Task: Search one way flight ticket for 1 adult, 6 children, 1 infant in seat and 1 infant on lap in business from Bethel: Bethel Airport(also Seebethel Seaplane Base) to Indianapolis: Indianapolis International Airport on 8-5-2023. Choice of flights is Singapure airlines. Number of bags: 2 carry on bags. Price is upto 30000. Outbound departure time preference is 11:45.
Action: Mouse moved to (379, 330)
Screenshot: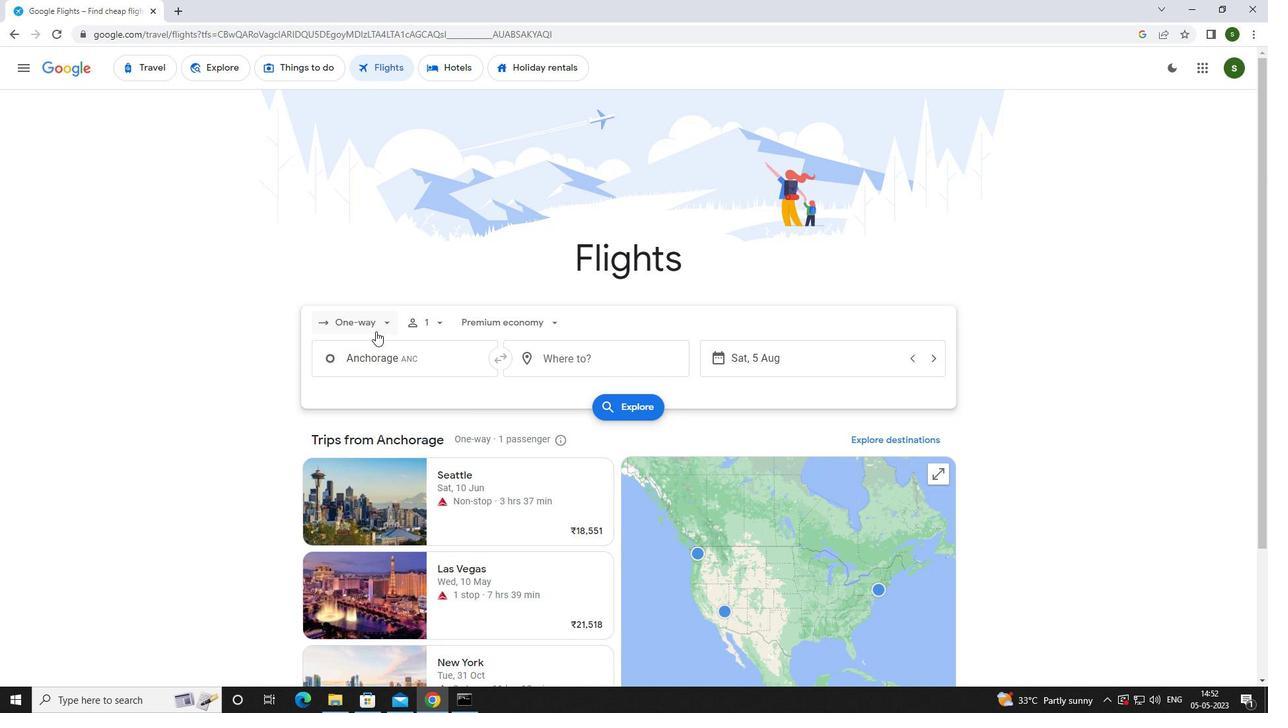 
Action: Mouse pressed left at (379, 330)
Screenshot: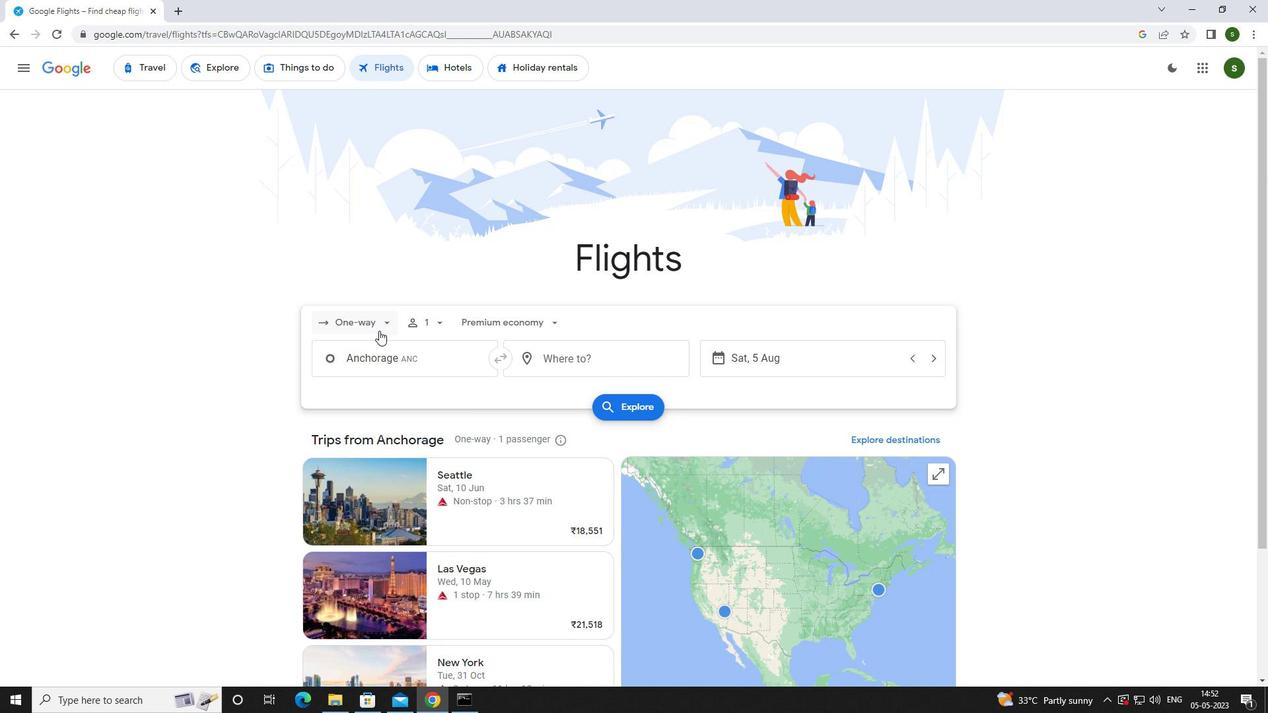 
Action: Mouse moved to (384, 383)
Screenshot: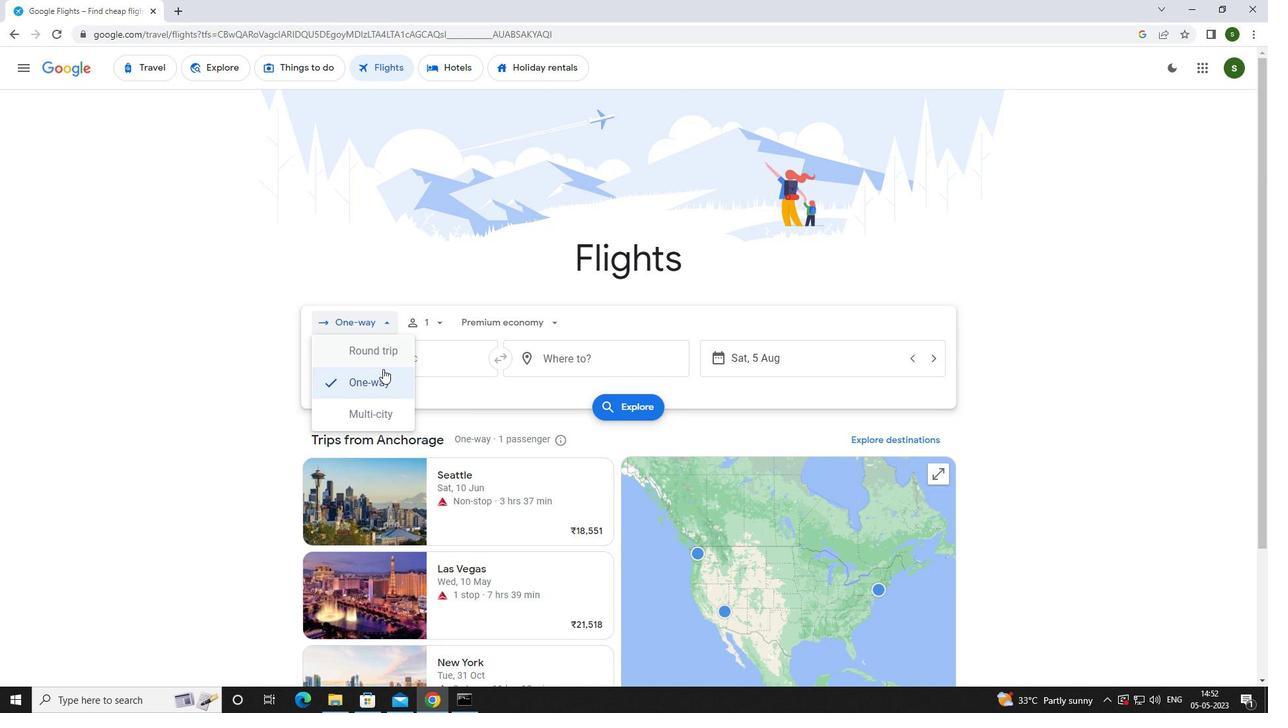 
Action: Mouse pressed left at (384, 383)
Screenshot: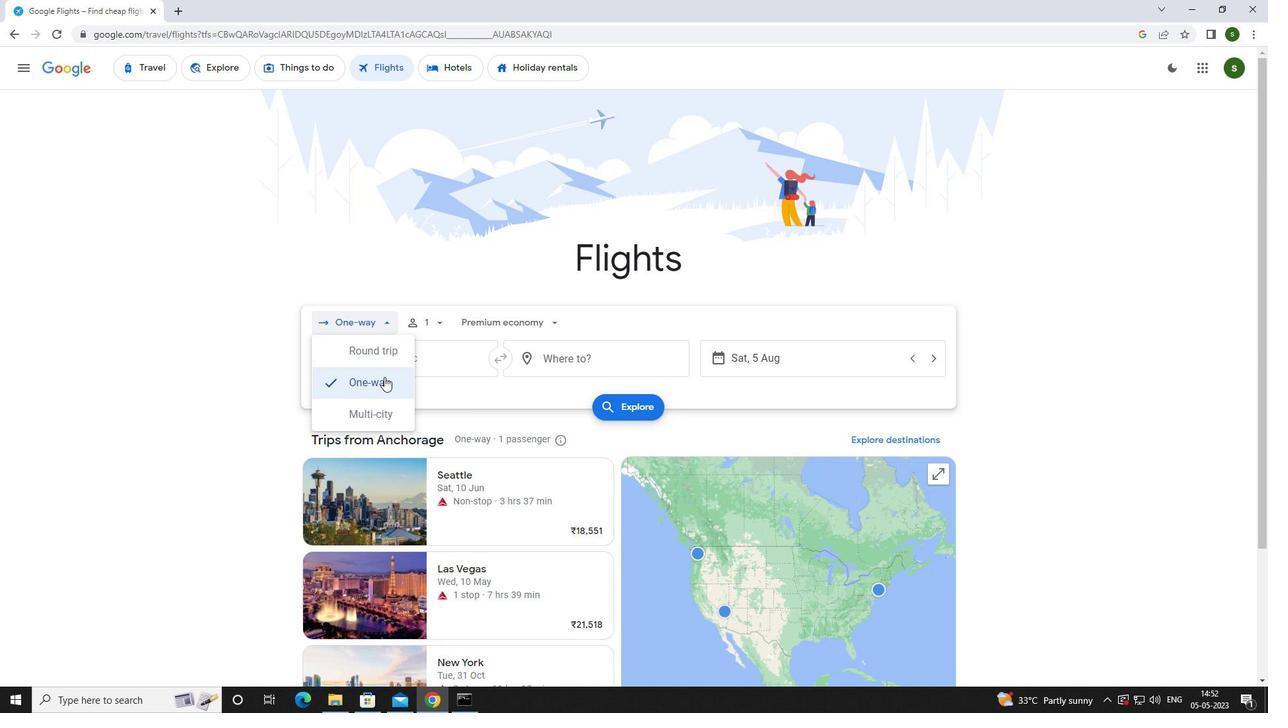 
Action: Mouse moved to (441, 319)
Screenshot: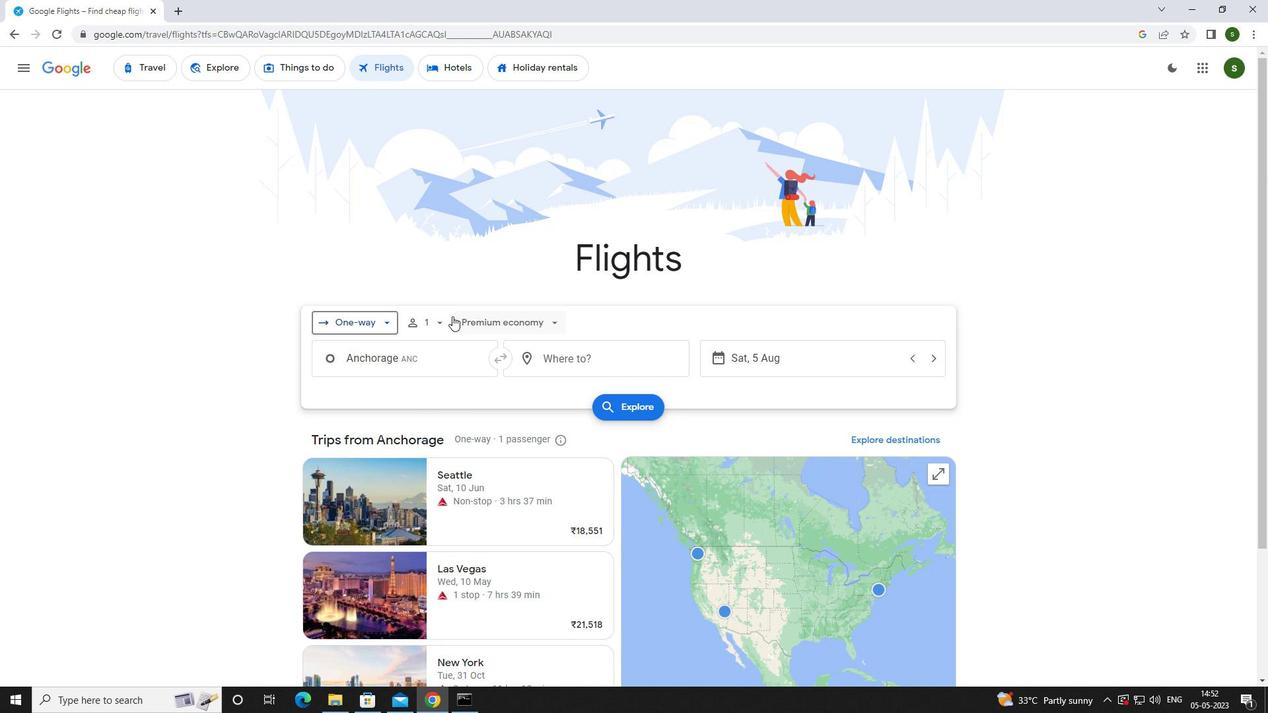 
Action: Mouse pressed left at (441, 319)
Screenshot: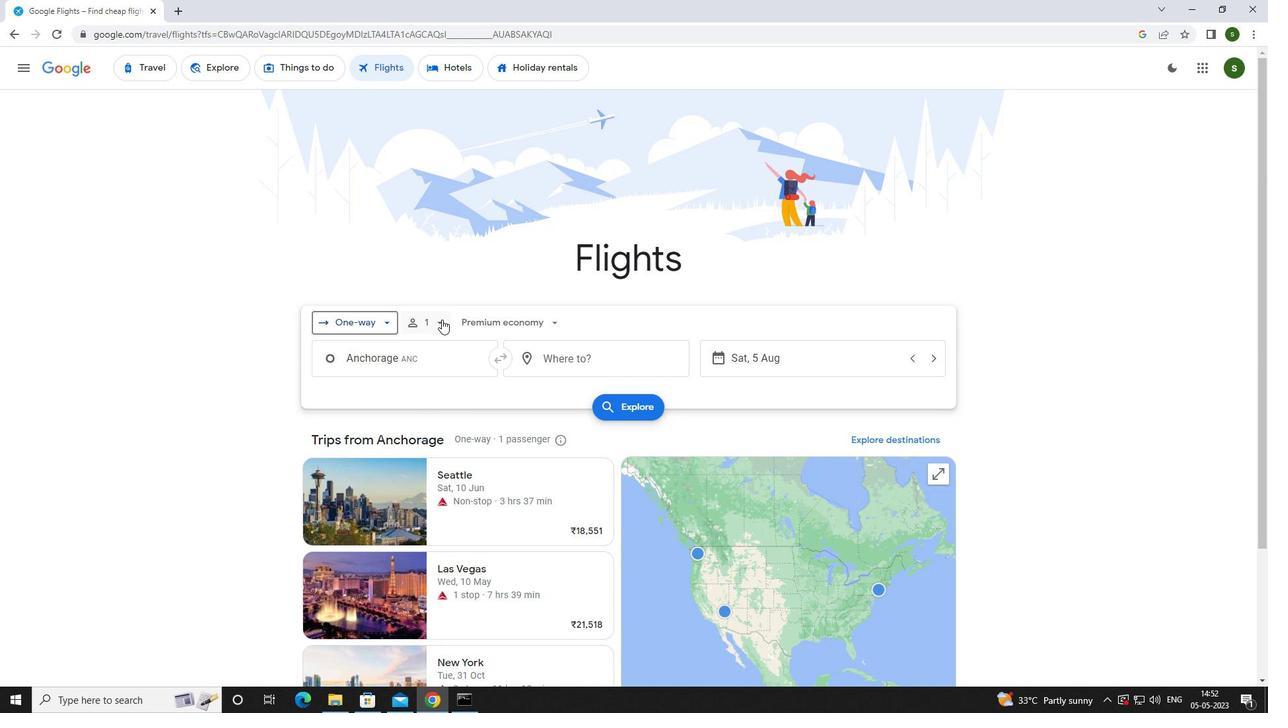 
Action: Mouse moved to (543, 389)
Screenshot: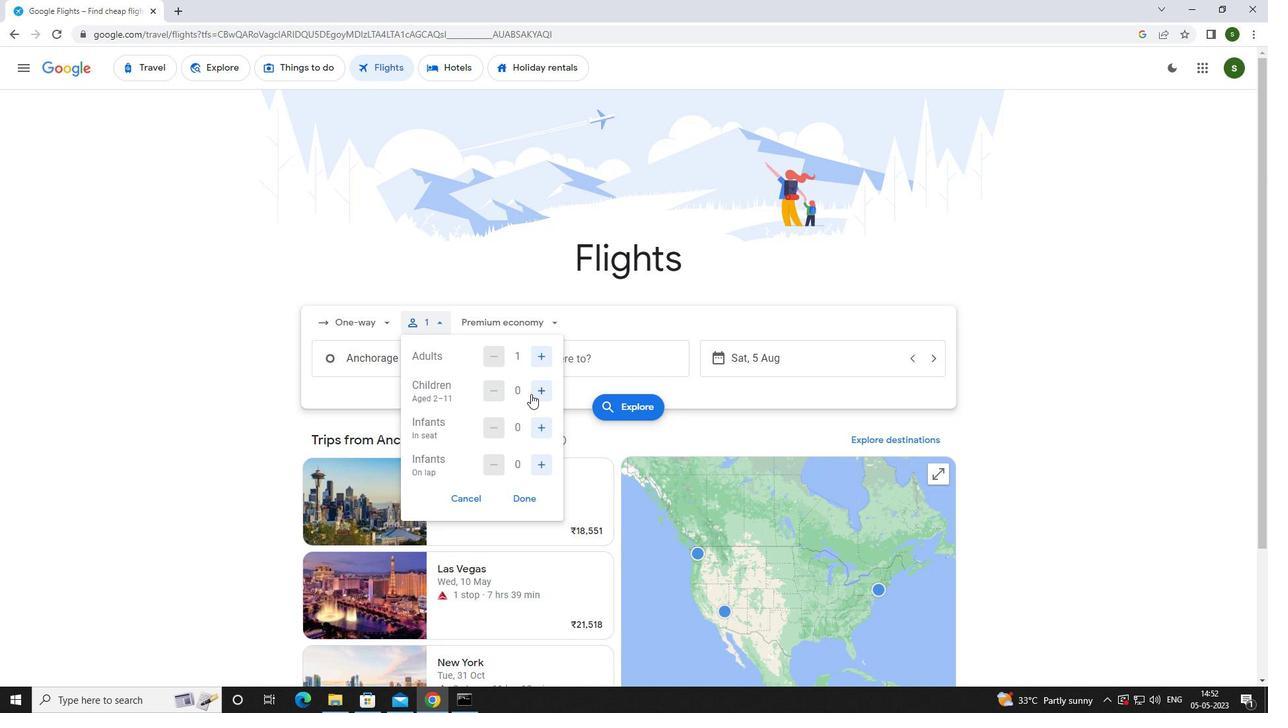 
Action: Mouse pressed left at (543, 389)
Screenshot: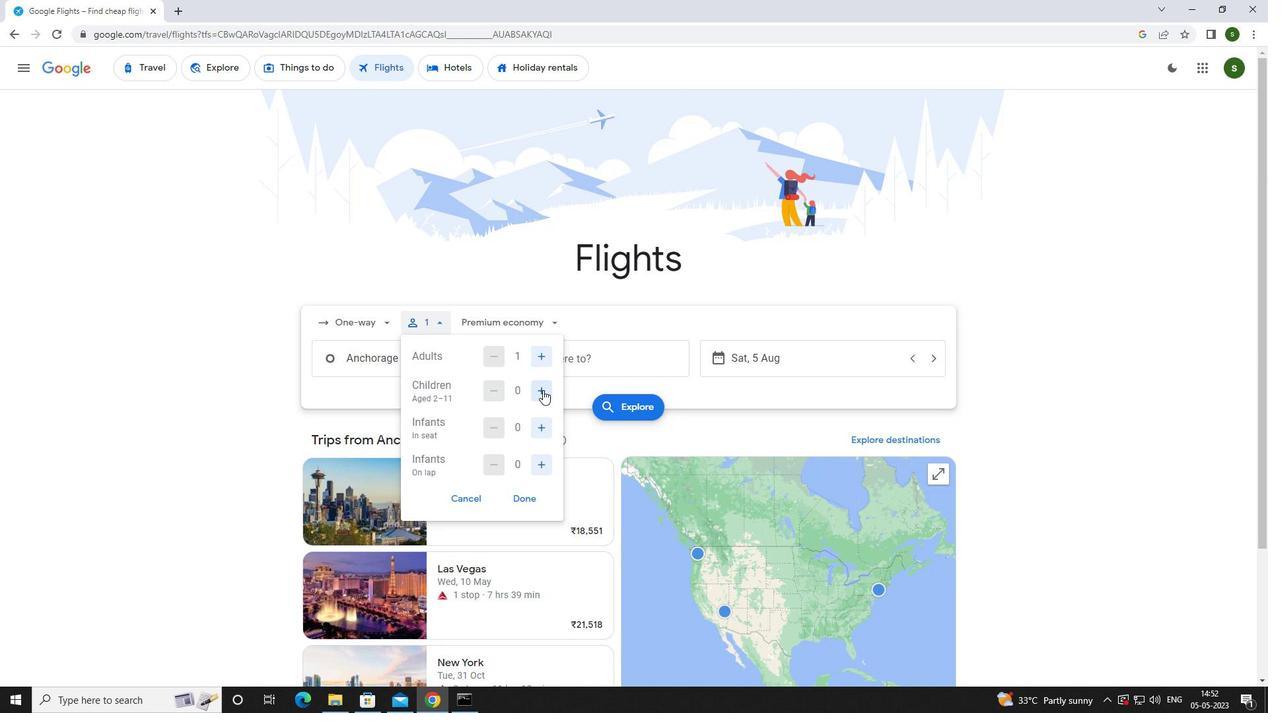 
Action: Mouse pressed left at (543, 389)
Screenshot: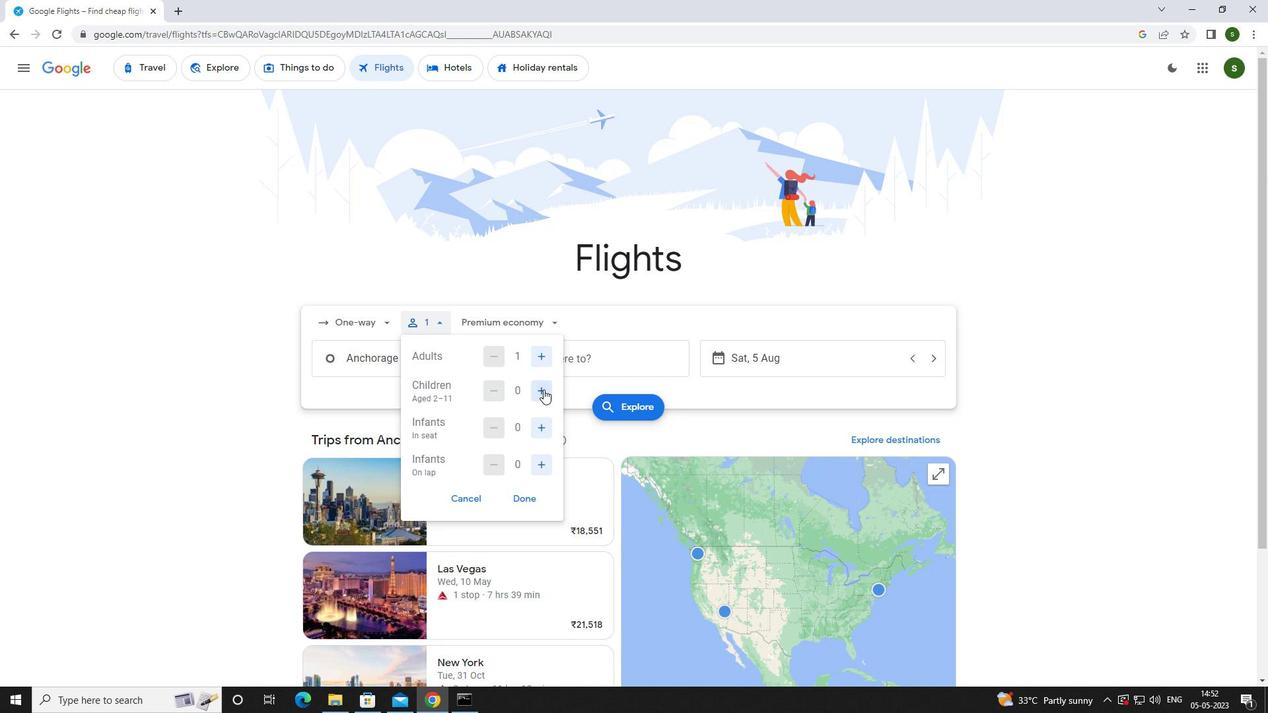 
Action: Mouse pressed left at (543, 389)
Screenshot: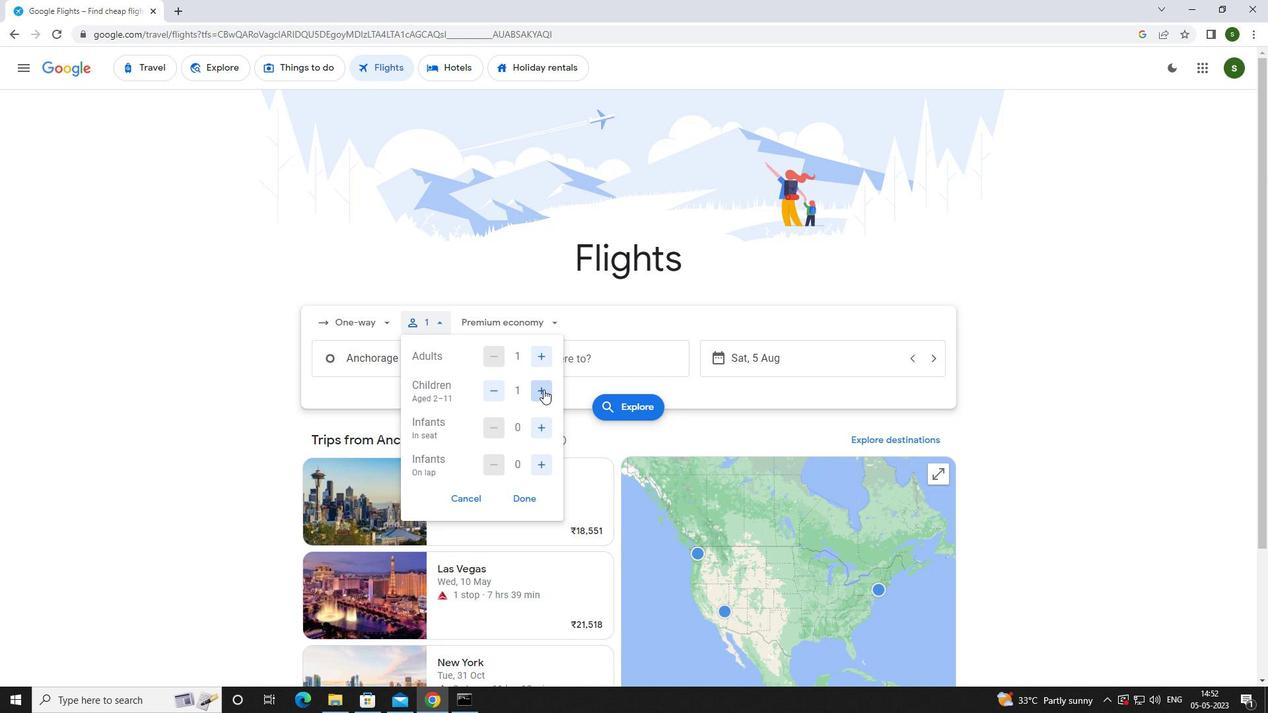 
Action: Mouse pressed left at (543, 389)
Screenshot: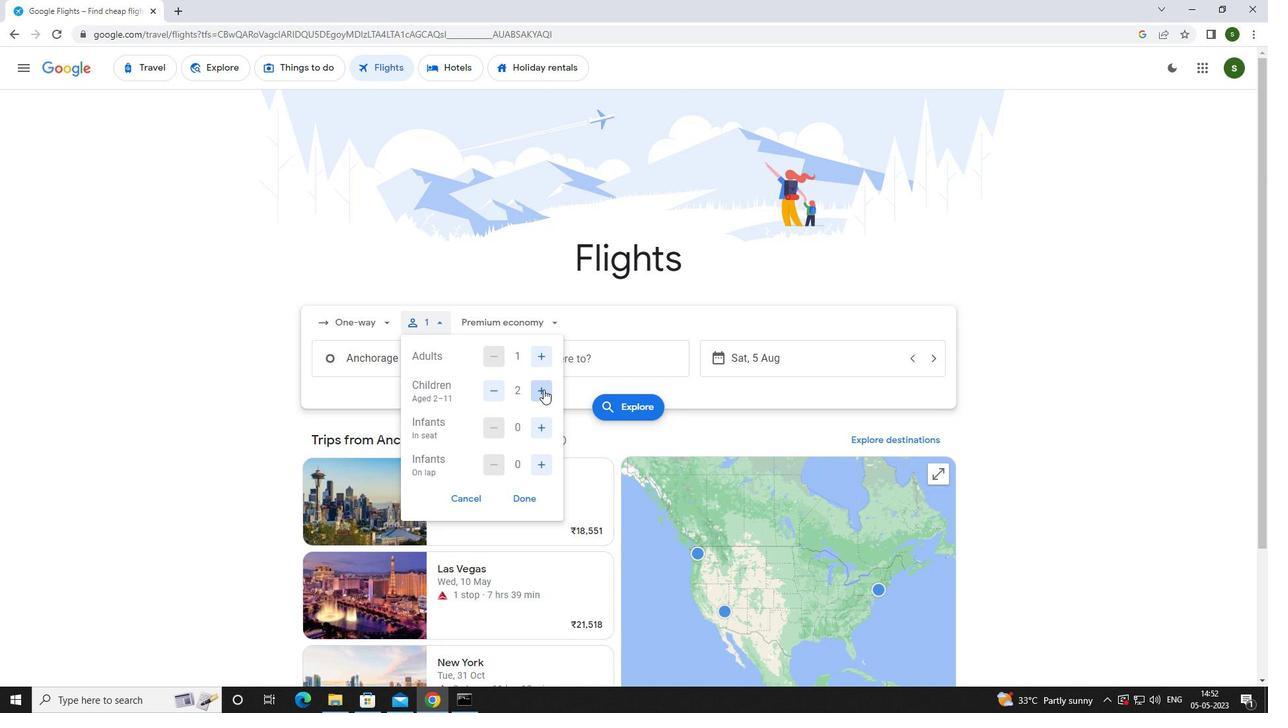 
Action: Mouse pressed left at (543, 389)
Screenshot: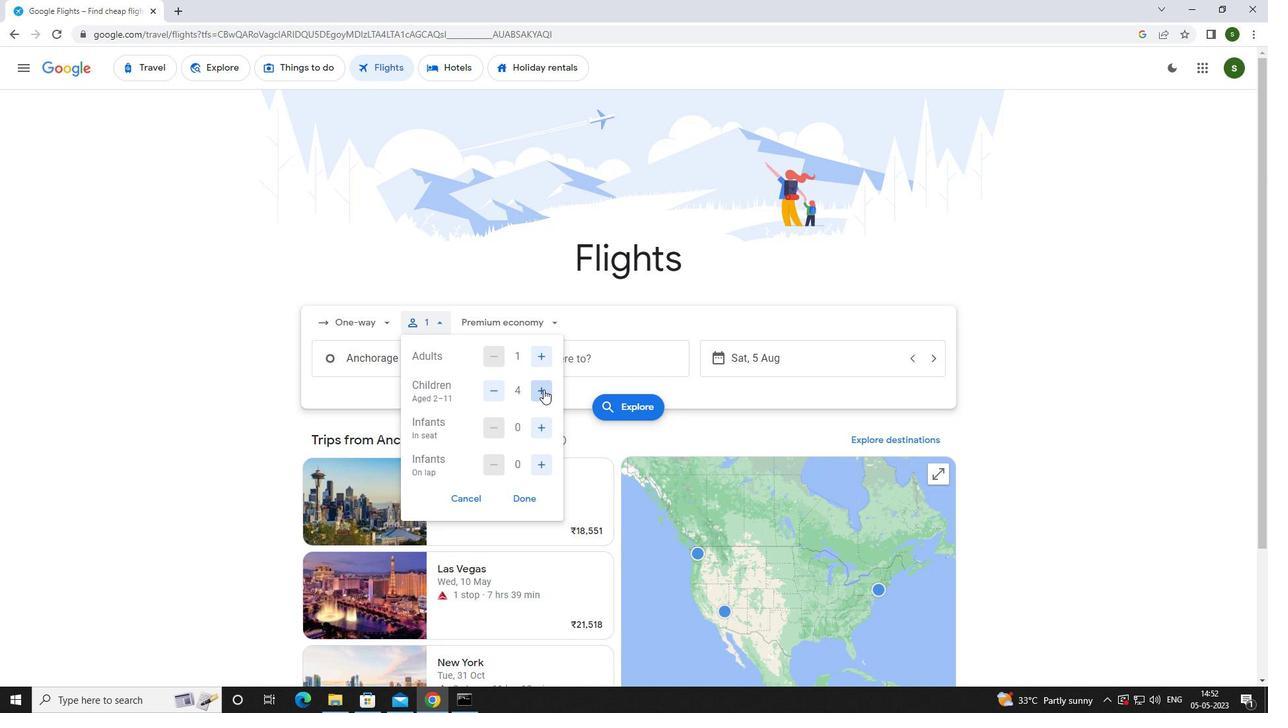 
Action: Mouse pressed left at (543, 389)
Screenshot: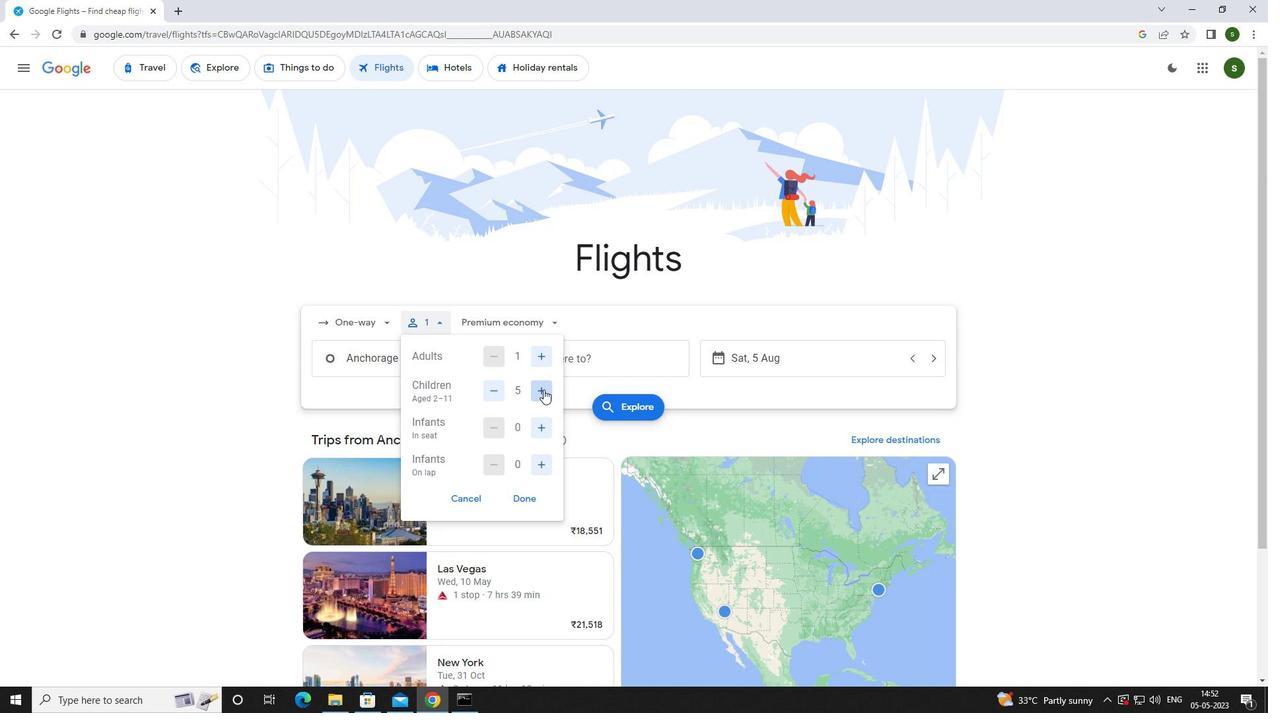 
Action: Mouse moved to (541, 418)
Screenshot: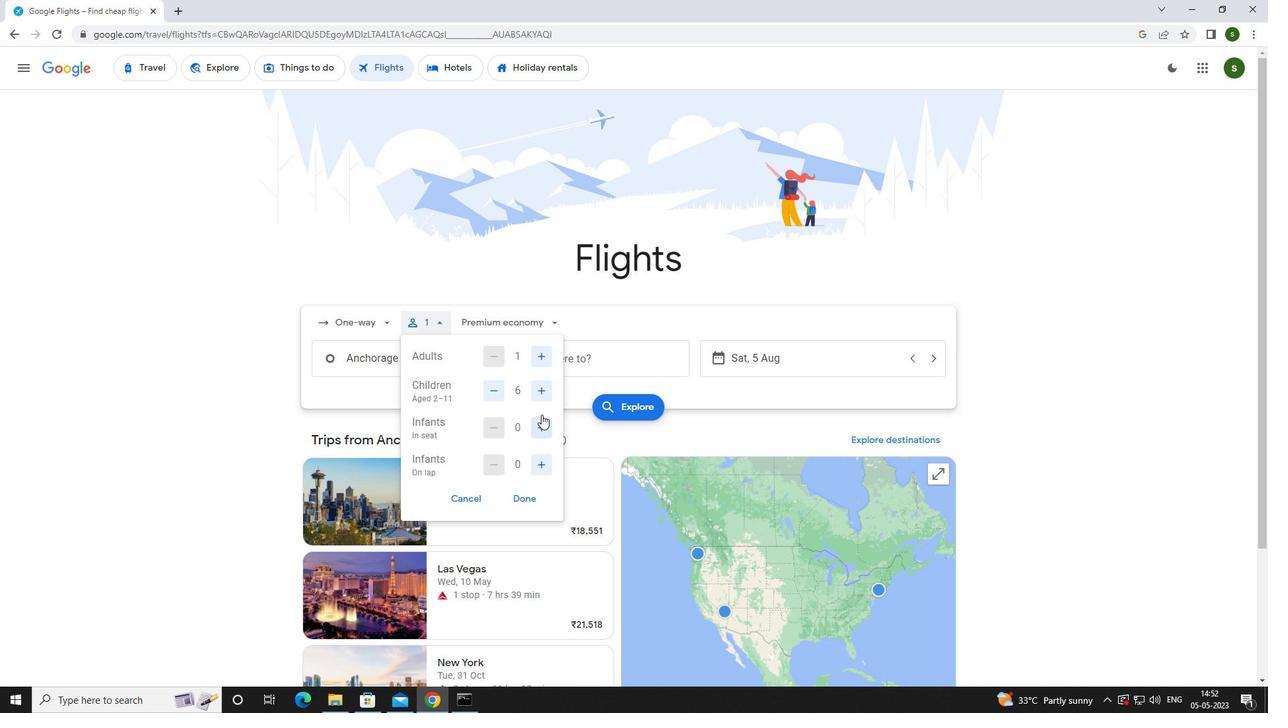 
Action: Mouse pressed left at (541, 418)
Screenshot: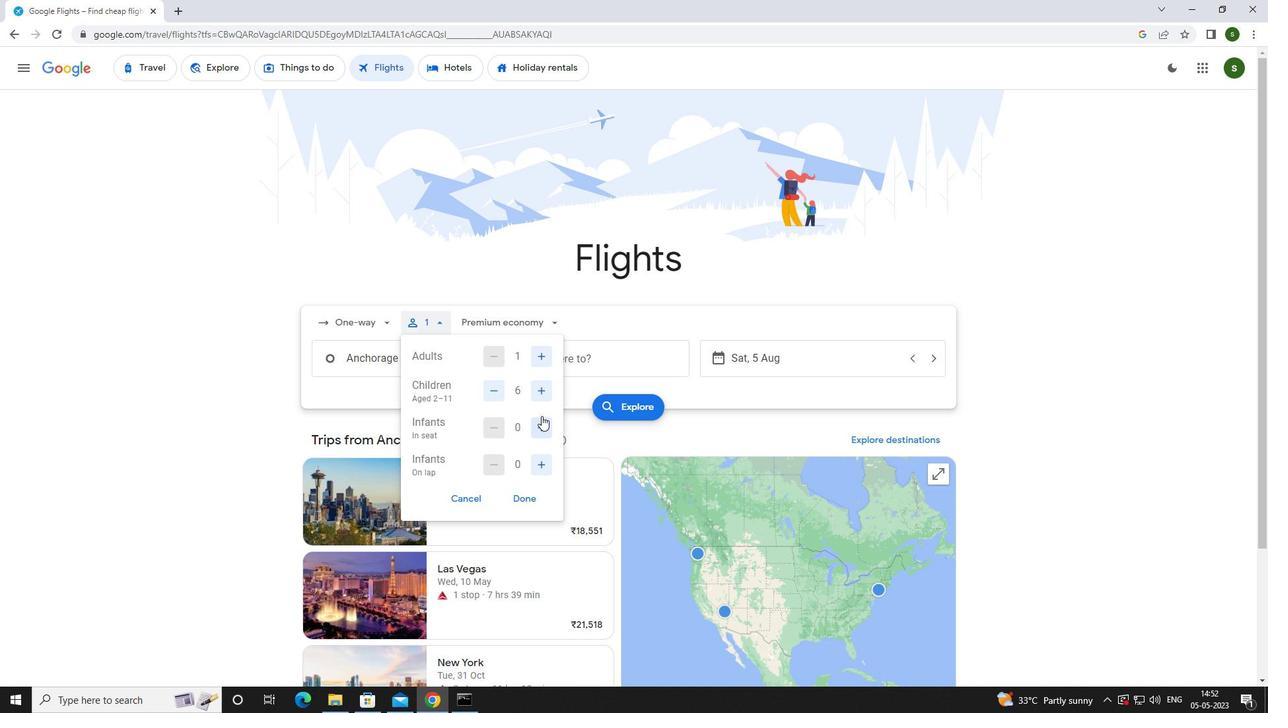 
Action: Mouse moved to (537, 464)
Screenshot: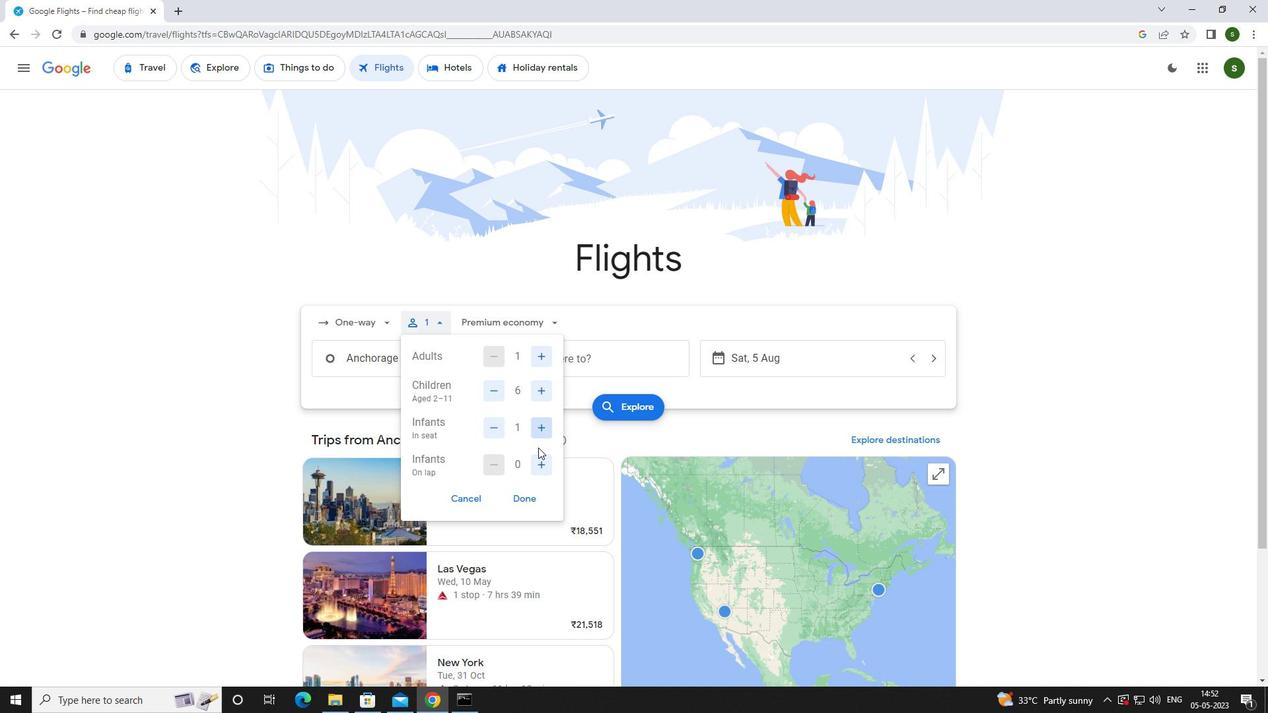 
Action: Mouse pressed left at (537, 464)
Screenshot: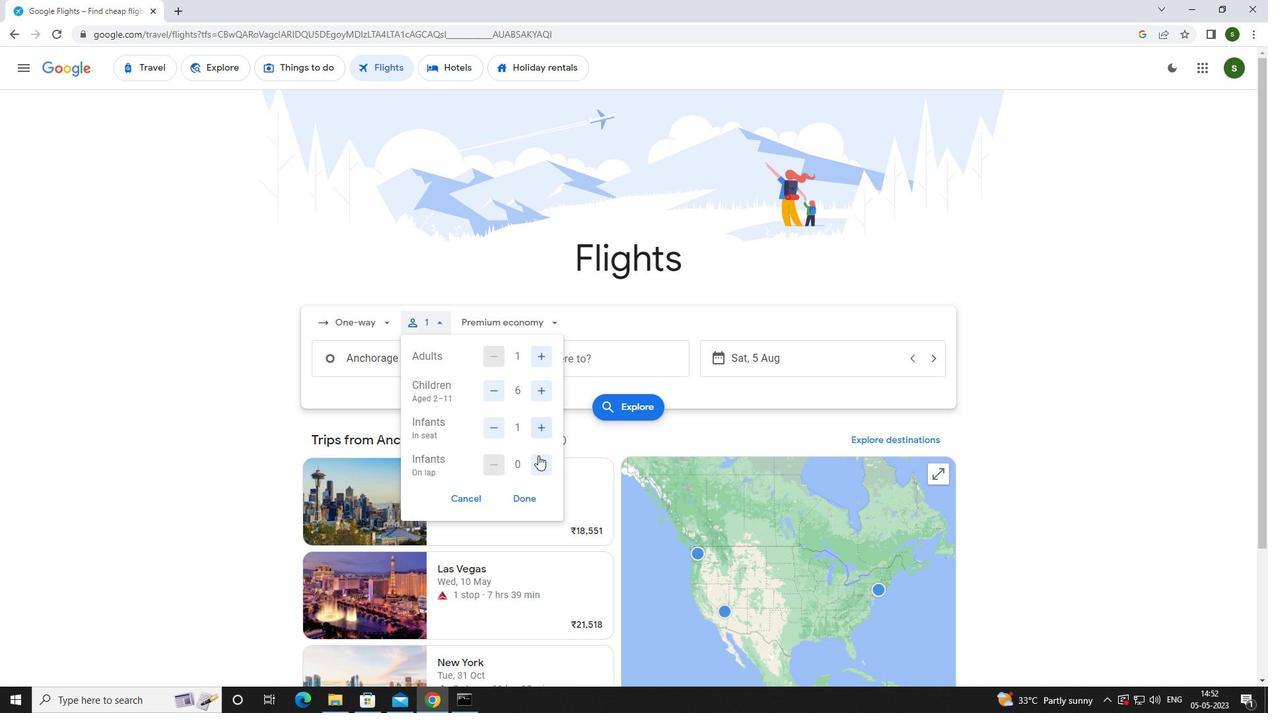 
Action: Mouse moved to (536, 327)
Screenshot: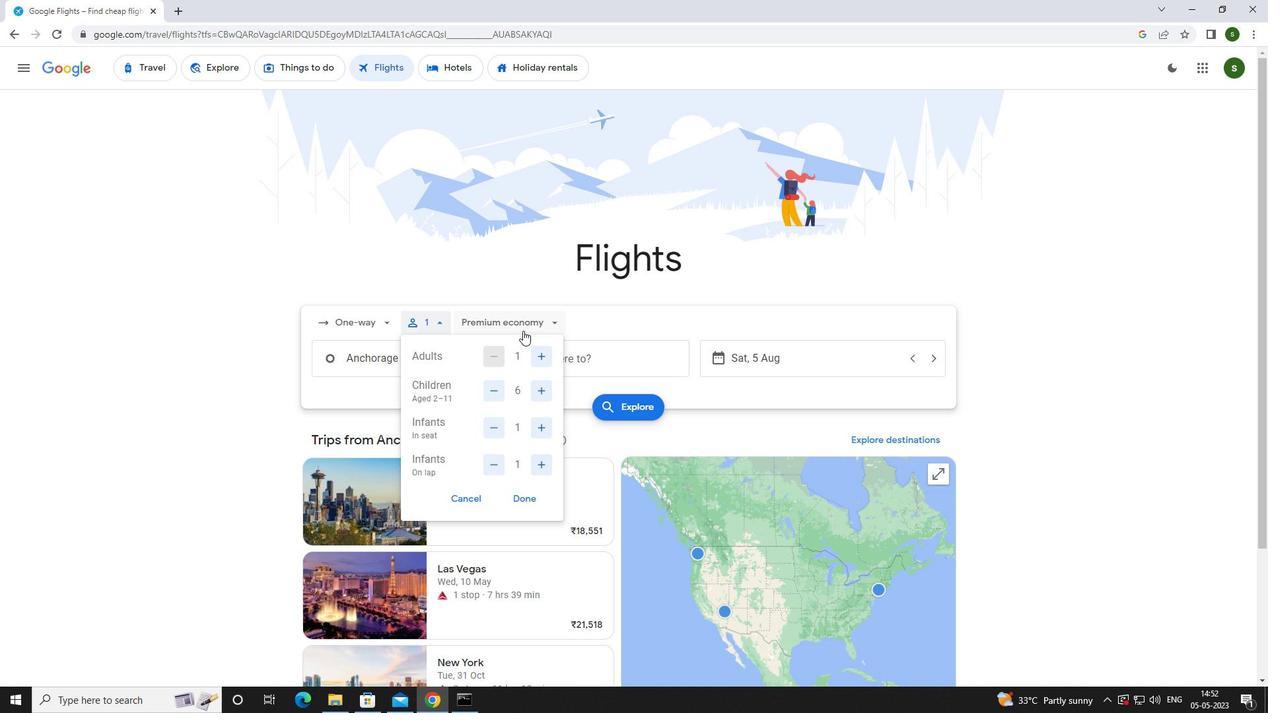 
Action: Mouse pressed left at (536, 327)
Screenshot: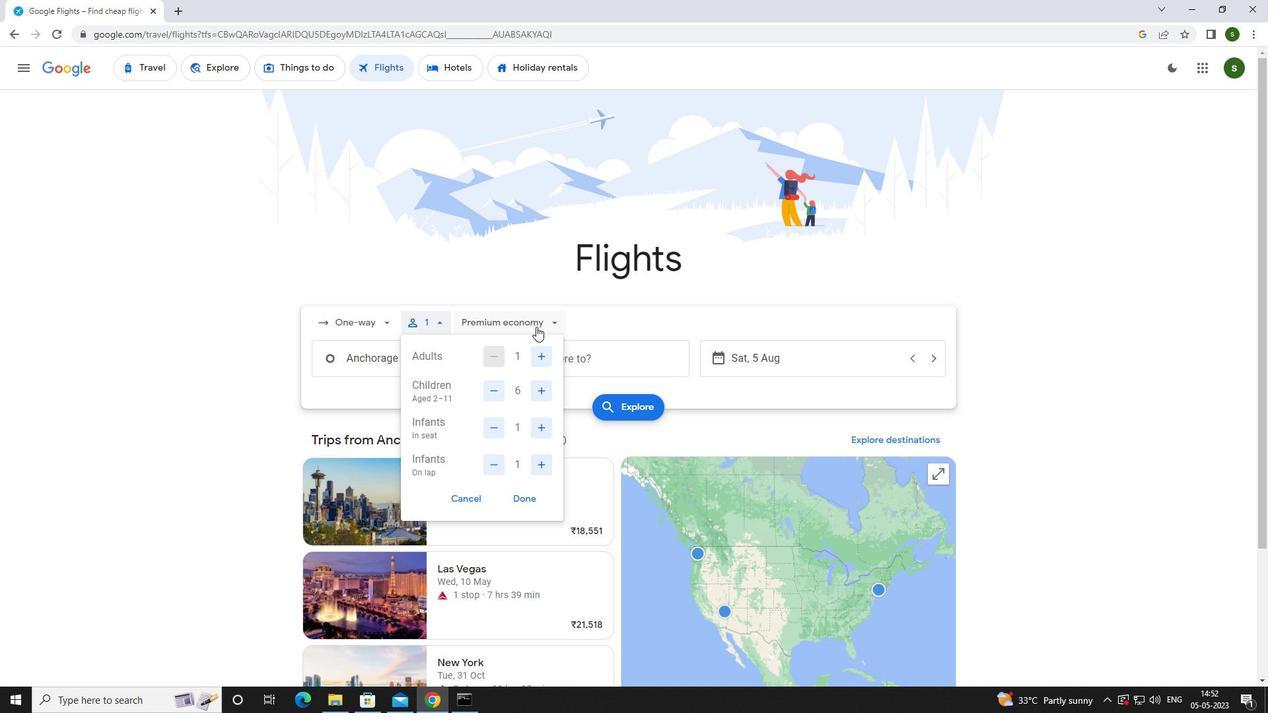 
Action: Mouse moved to (537, 410)
Screenshot: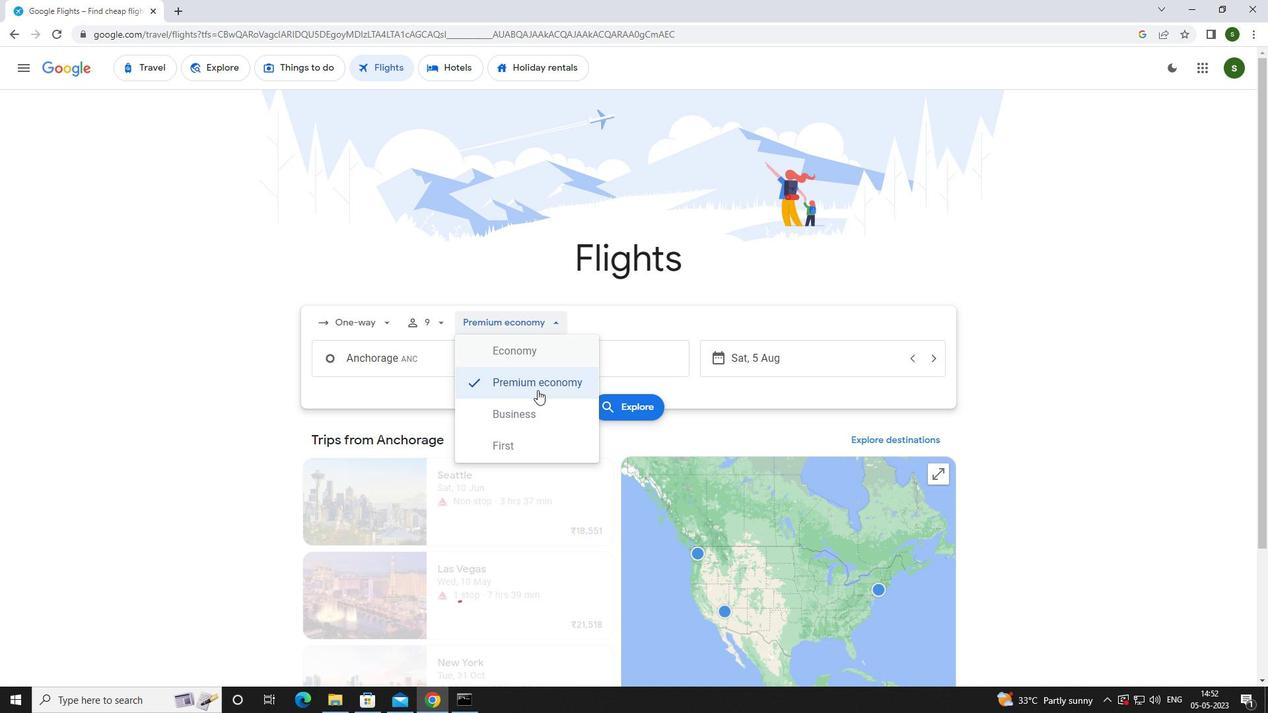 
Action: Mouse pressed left at (537, 410)
Screenshot: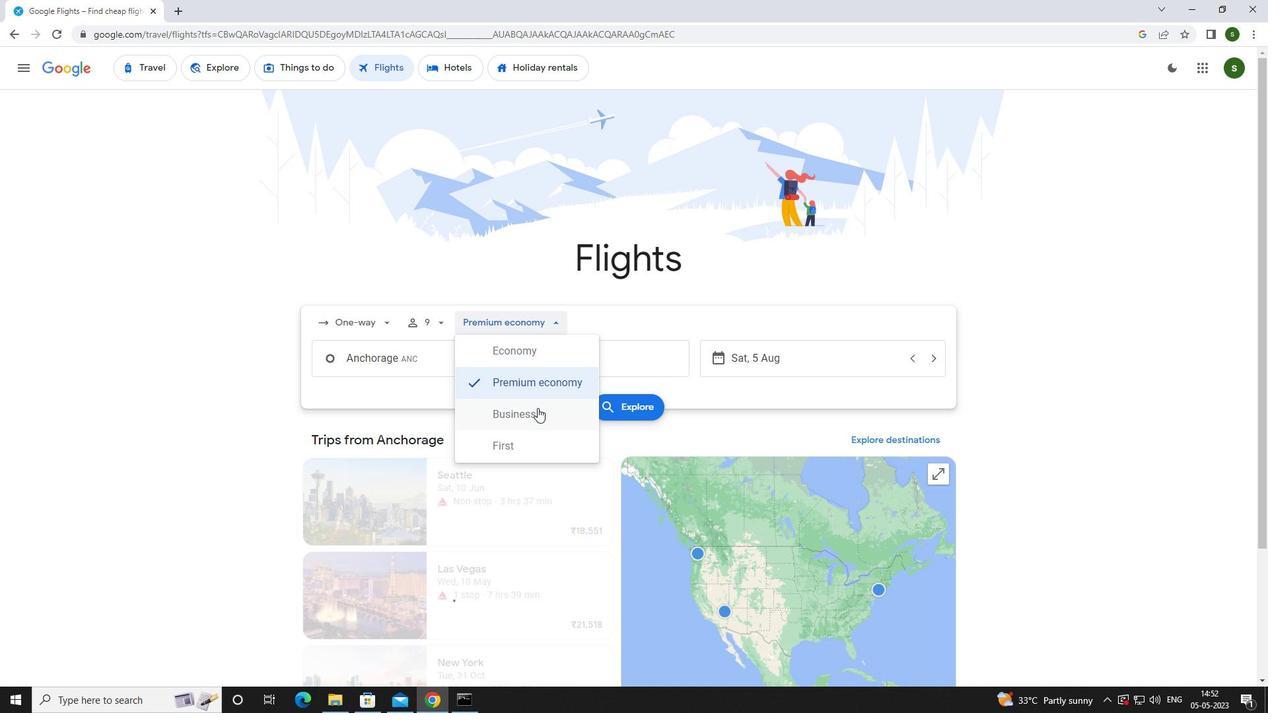 
Action: Mouse moved to (423, 358)
Screenshot: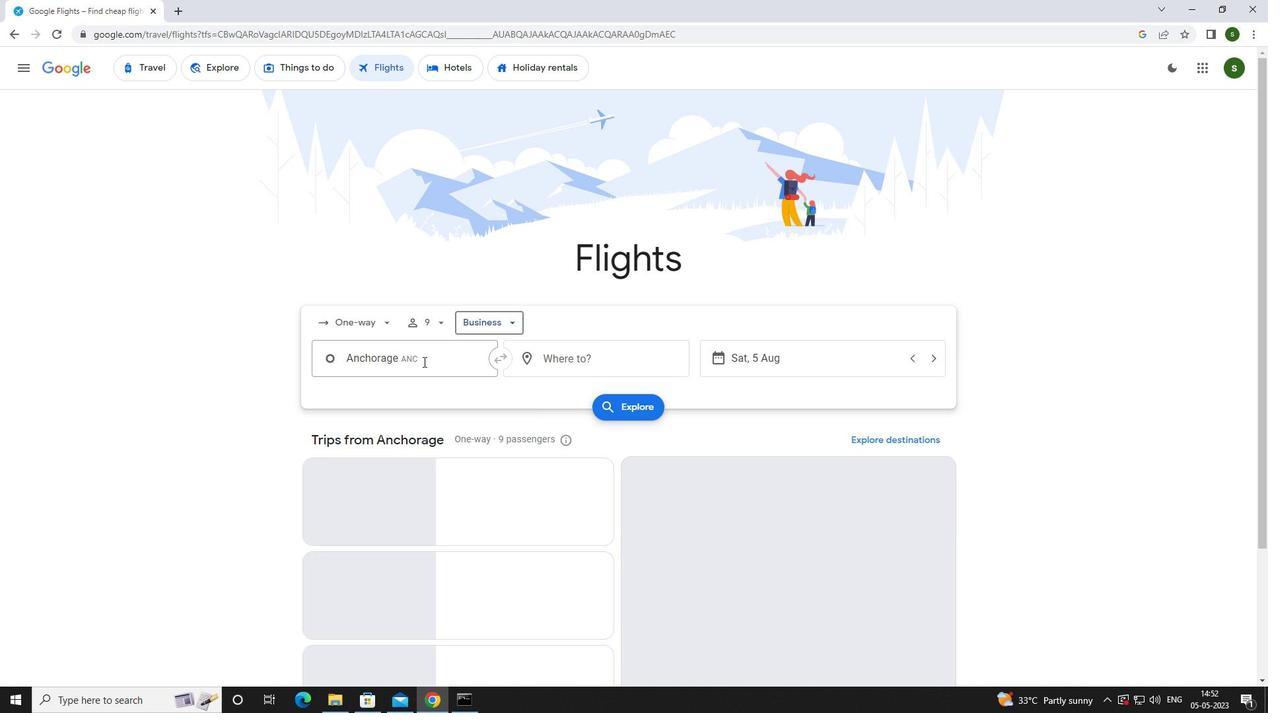 
Action: Mouse pressed left at (423, 358)
Screenshot: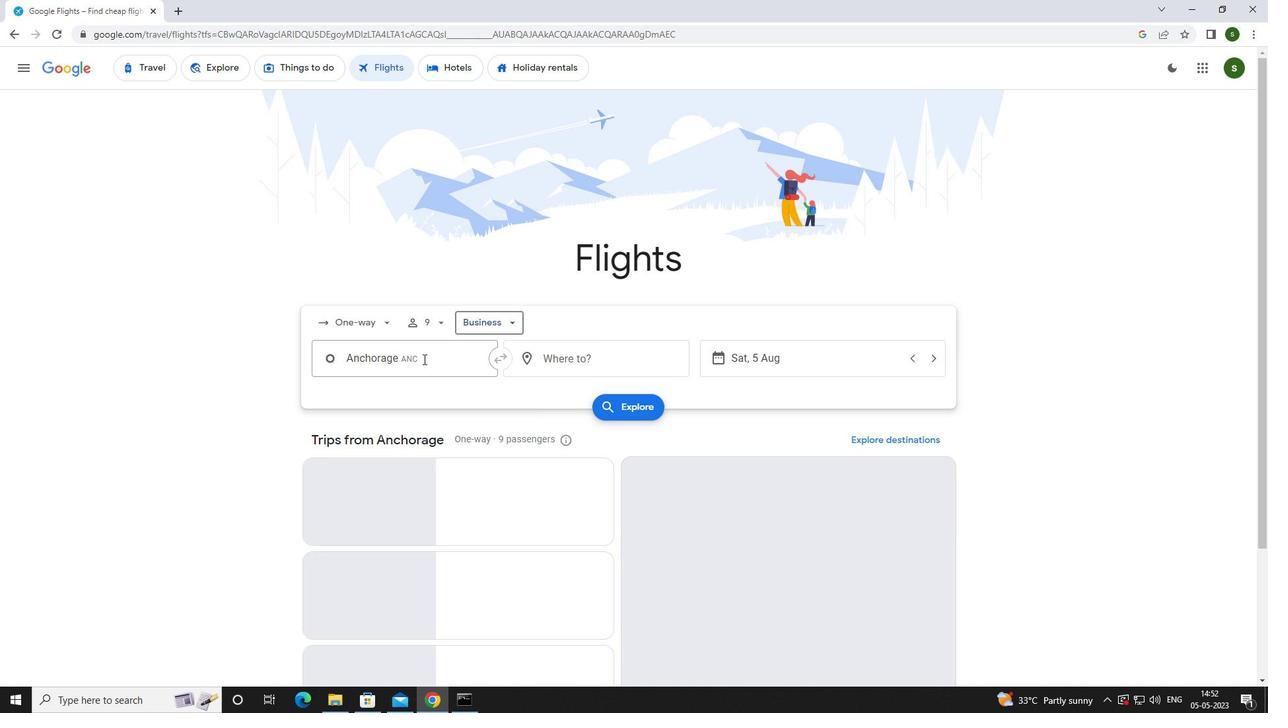 
Action: Key pressed <Key.caps_lock>b<Key.caps_lock>ethel
Screenshot: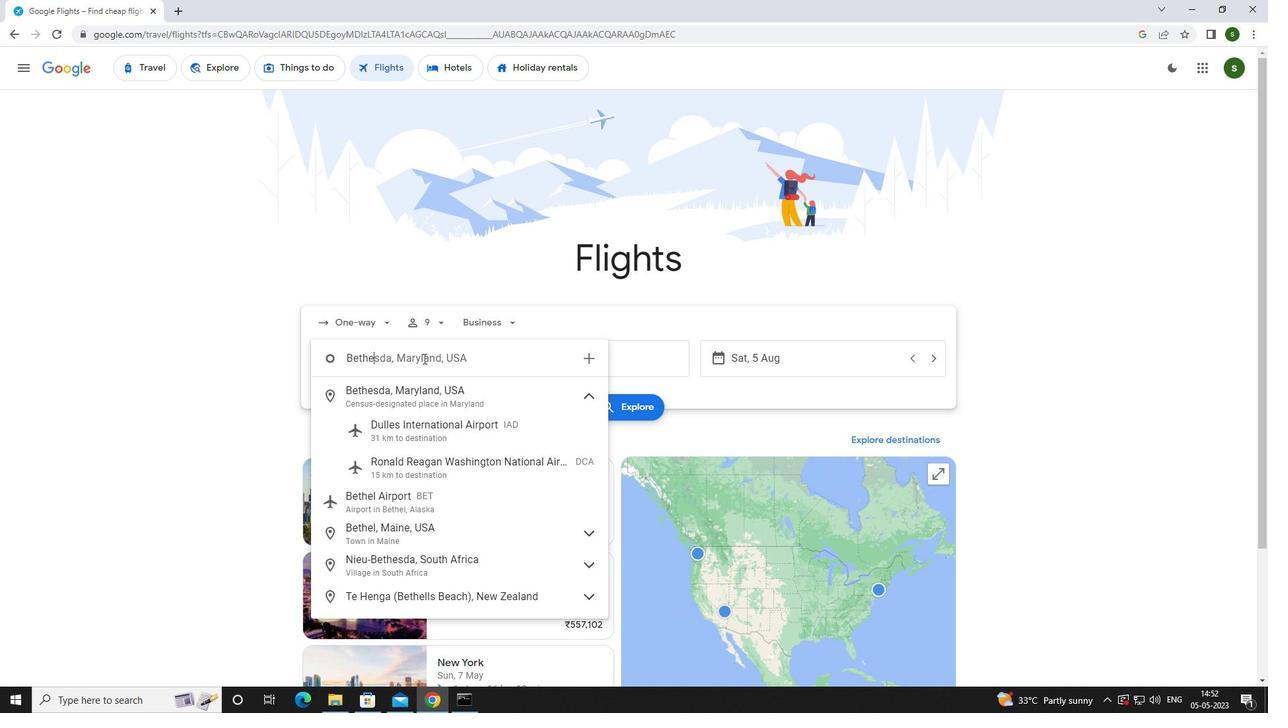 
Action: Mouse moved to (426, 400)
Screenshot: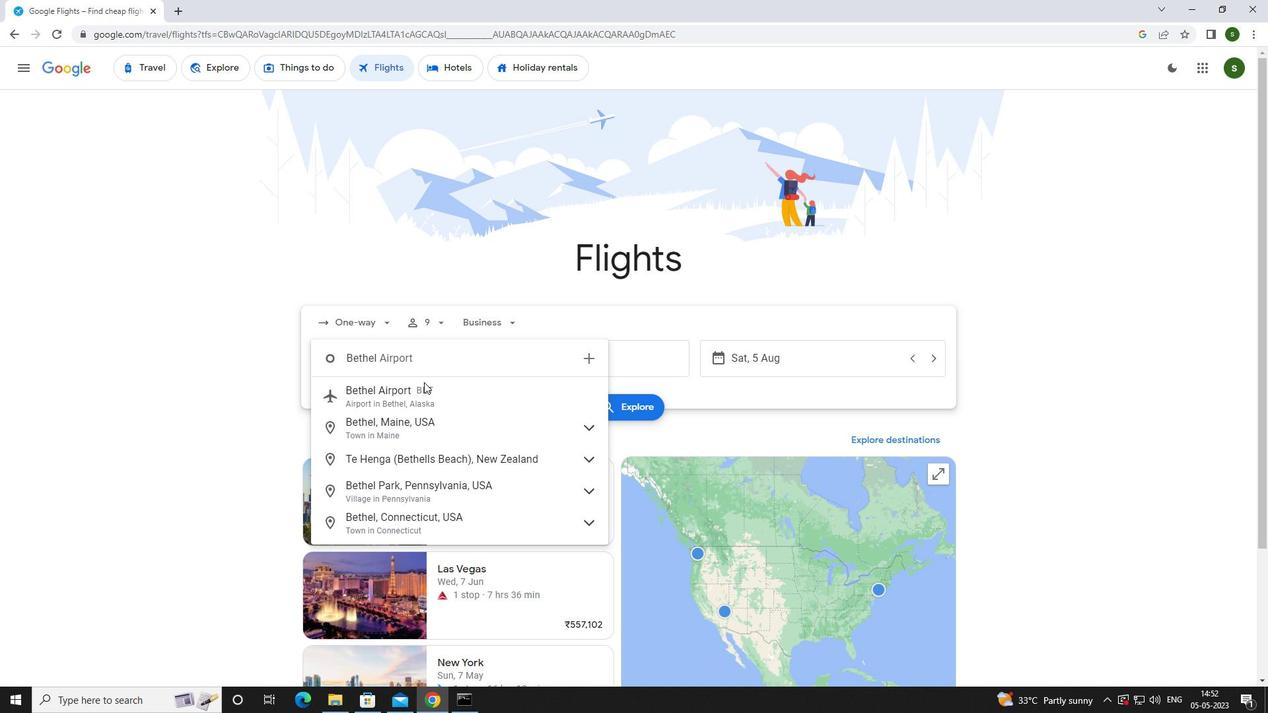 
Action: Mouse pressed left at (426, 400)
Screenshot: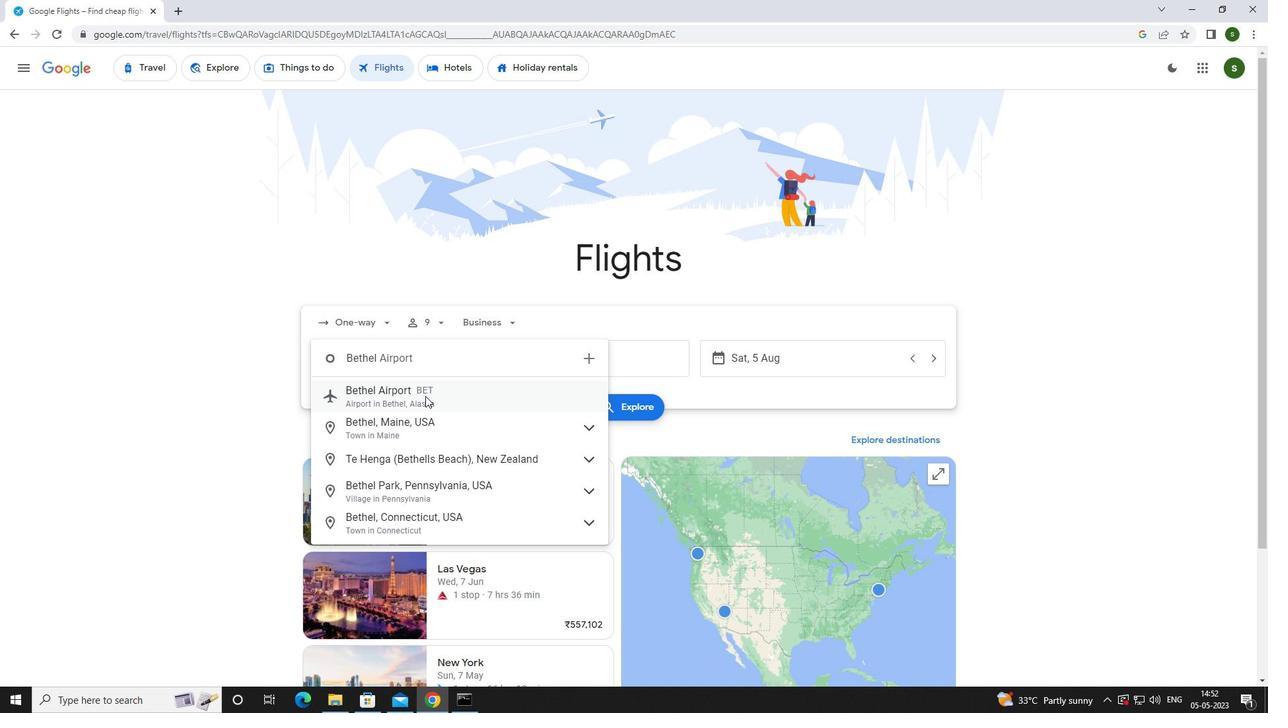 
Action: Mouse moved to (608, 356)
Screenshot: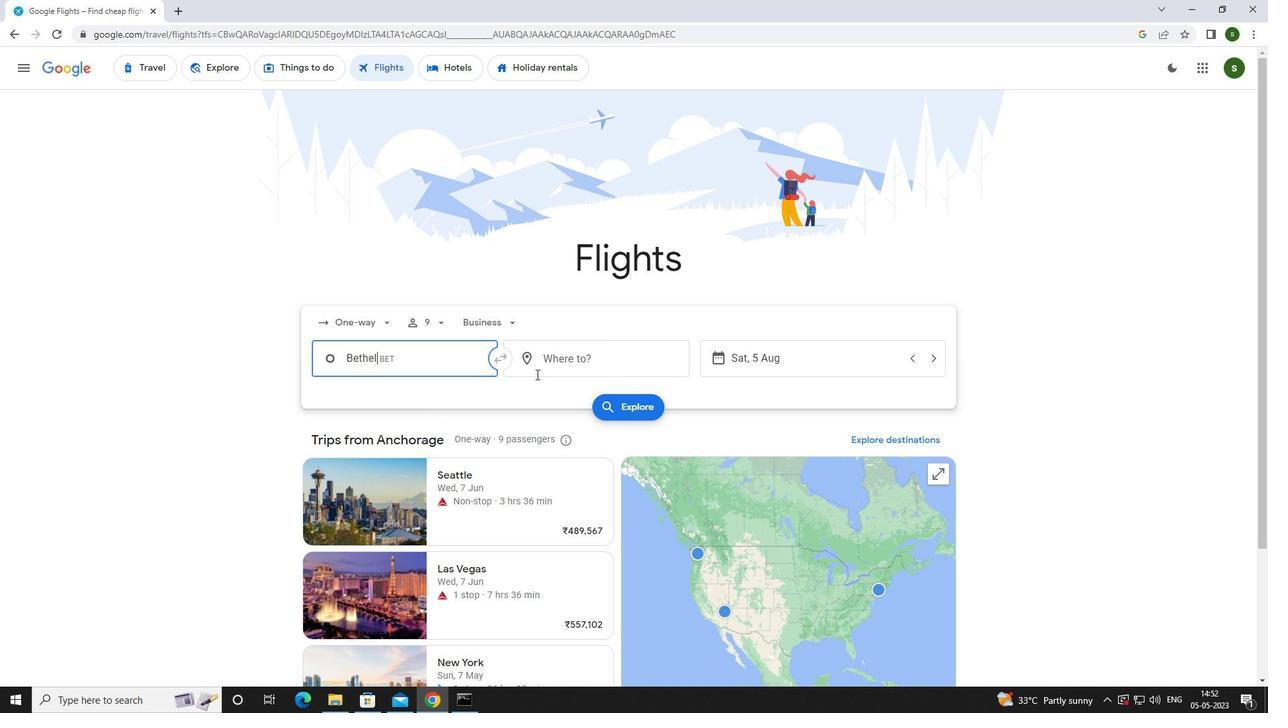 
Action: Mouse pressed left at (608, 356)
Screenshot: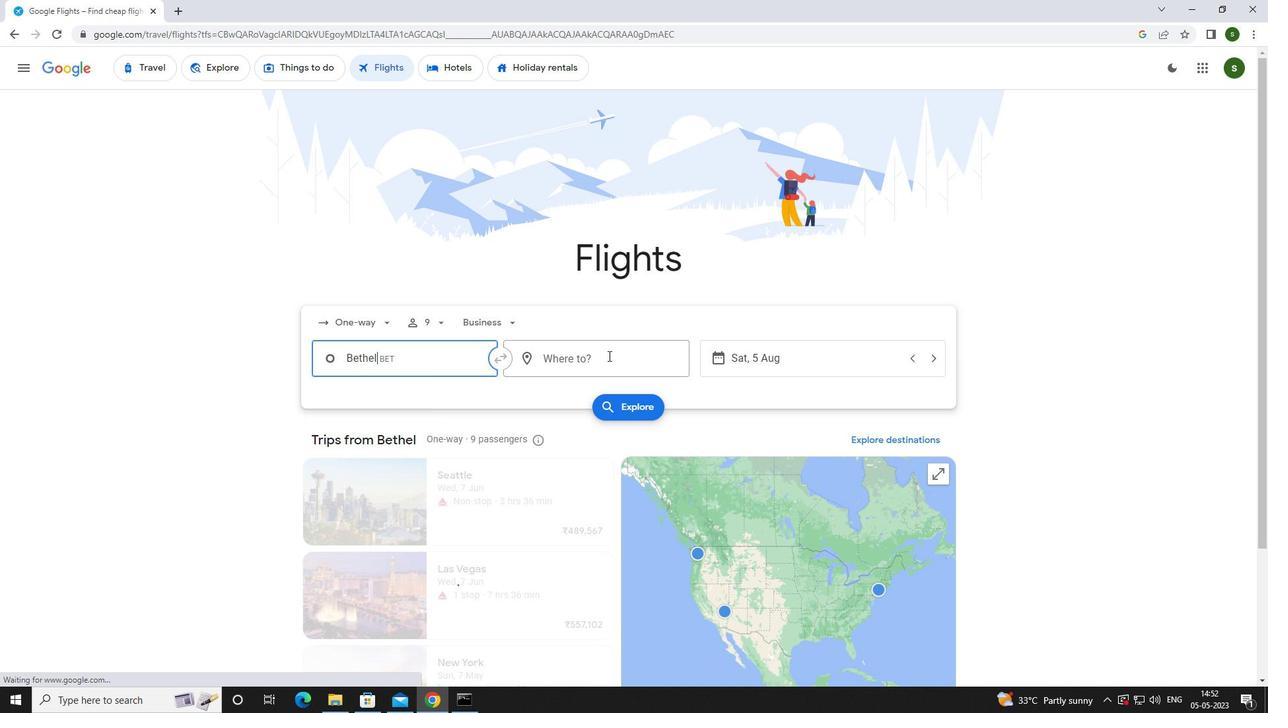 
Action: Key pressed <Key.caps_lock>i<Key.caps_lock>ndianapoli
Screenshot: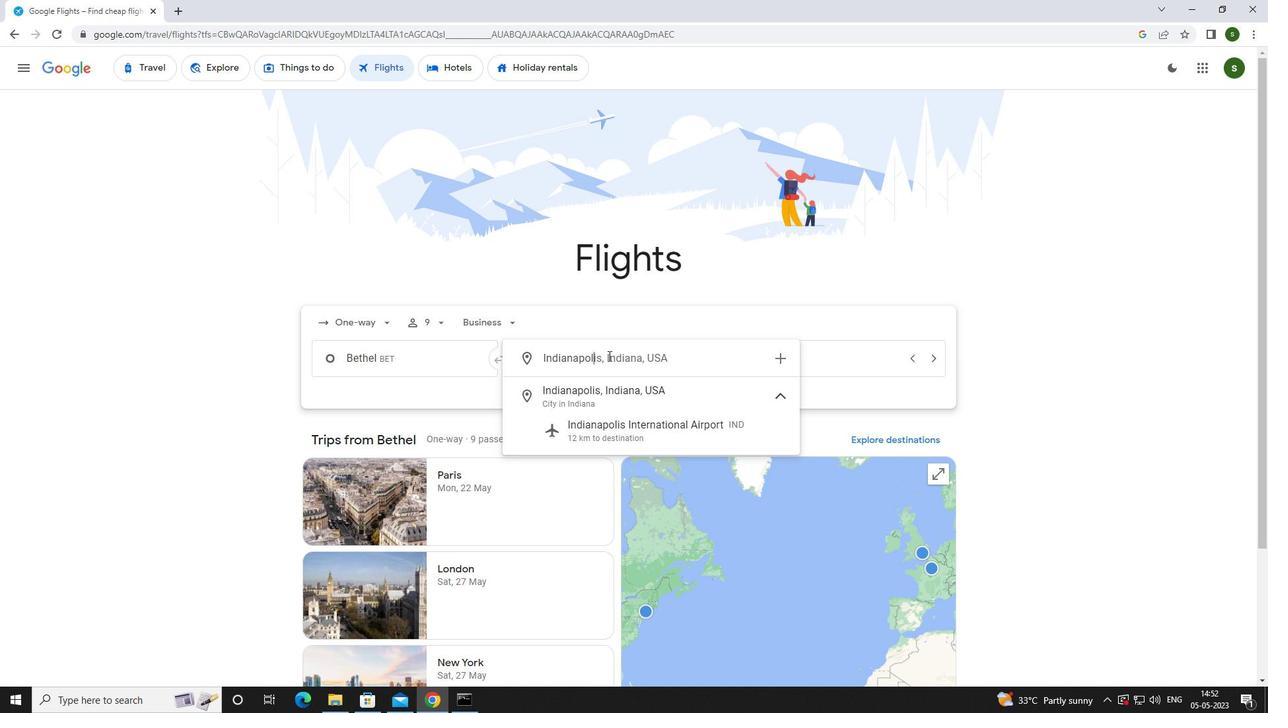 
Action: Mouse moved to (624, 419)
Screenshot: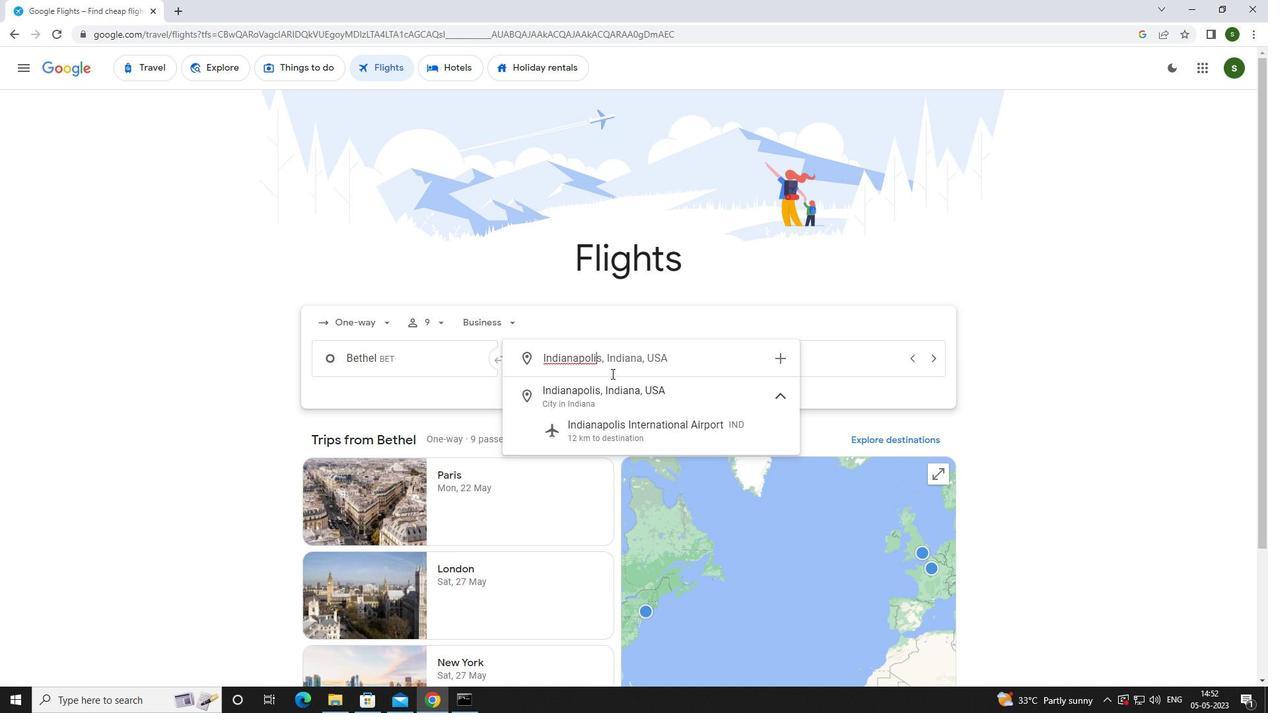 
Action: Mouse pressed left at (624, 419)
Screenshot: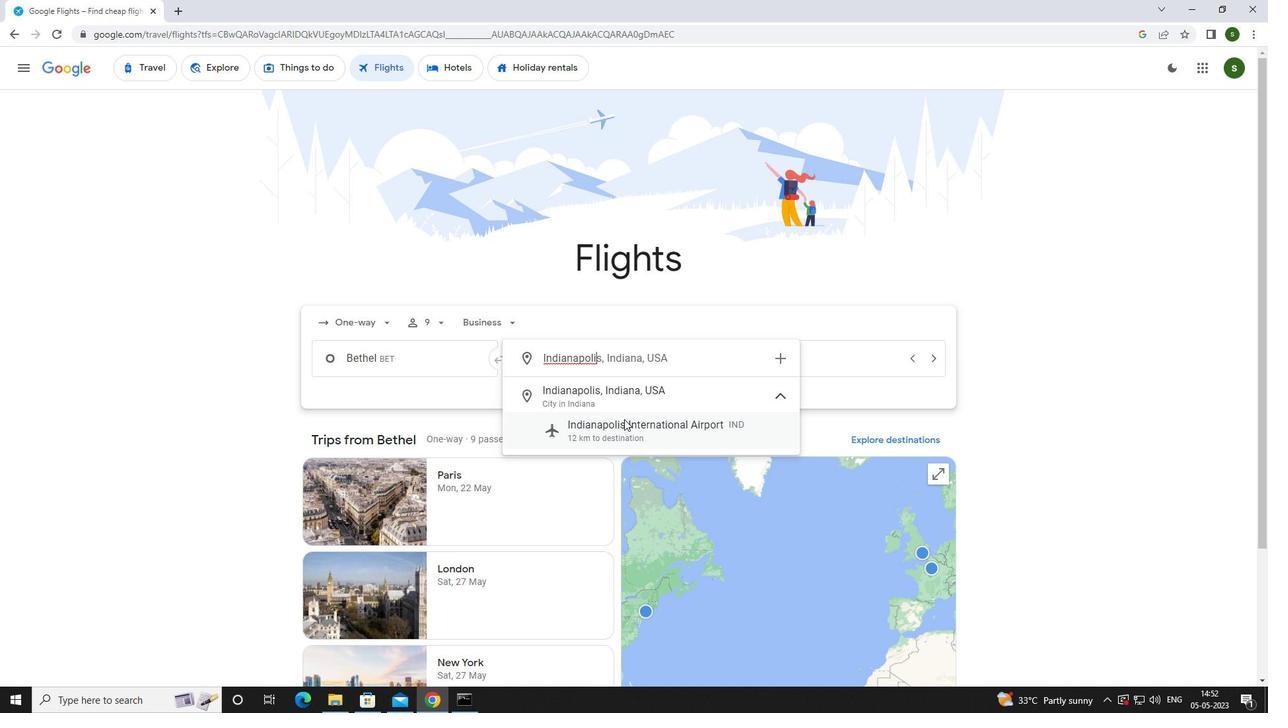 
Action: Mouse moved to (800, 362)
Screenshot: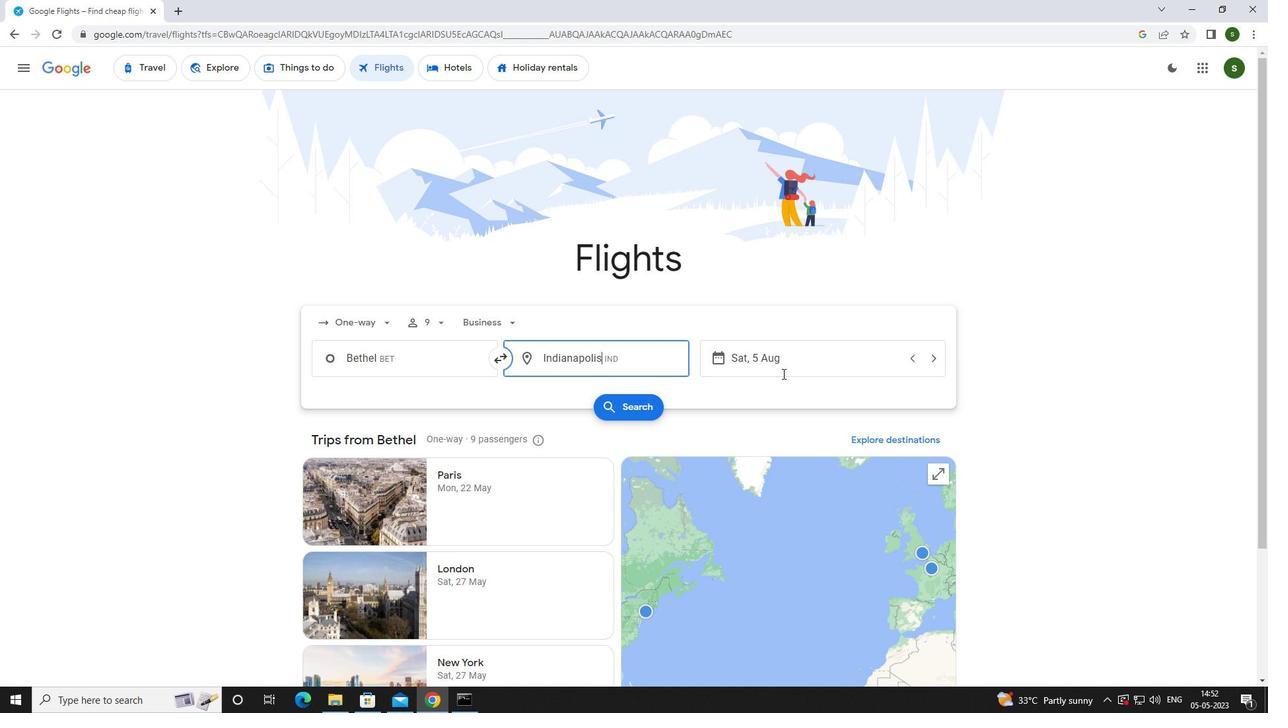 
Action: Mouse pressed left at (800, 362)
Screenshot: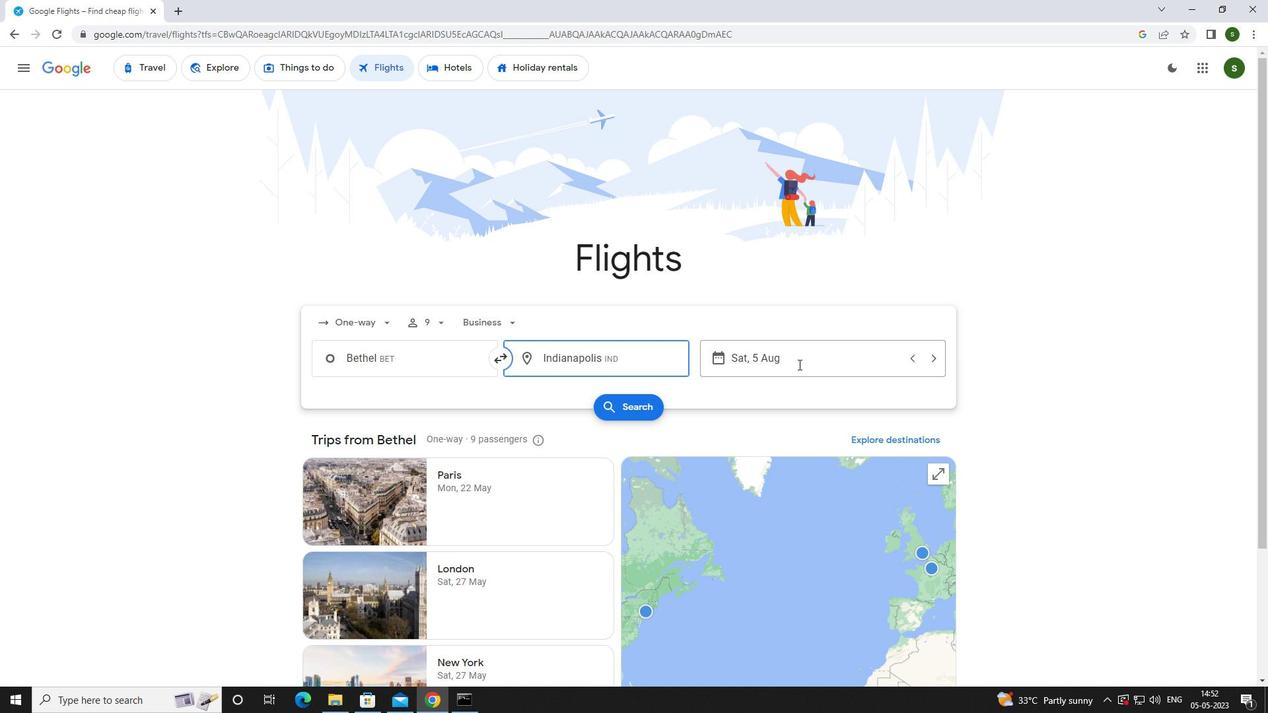
Action: Mouse moved to (669, 442)
Screenshot: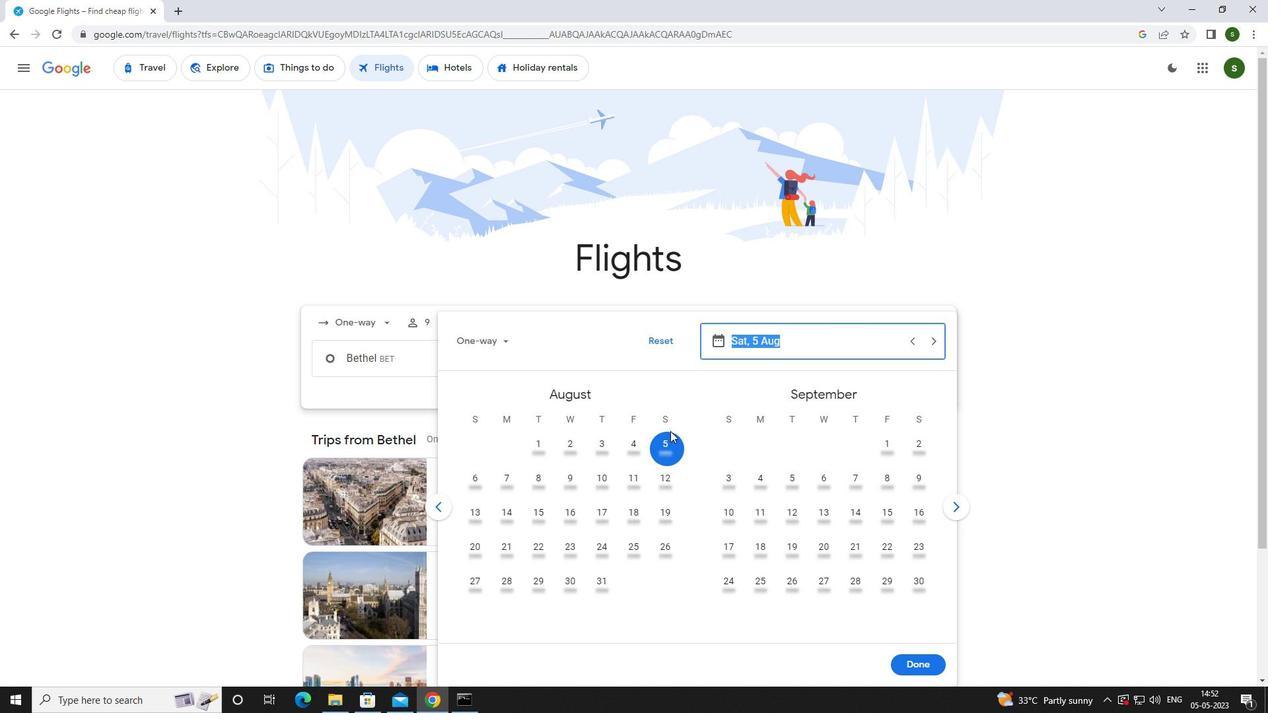 
Action: Mouse pressed left at (669, 442)
Screenshot: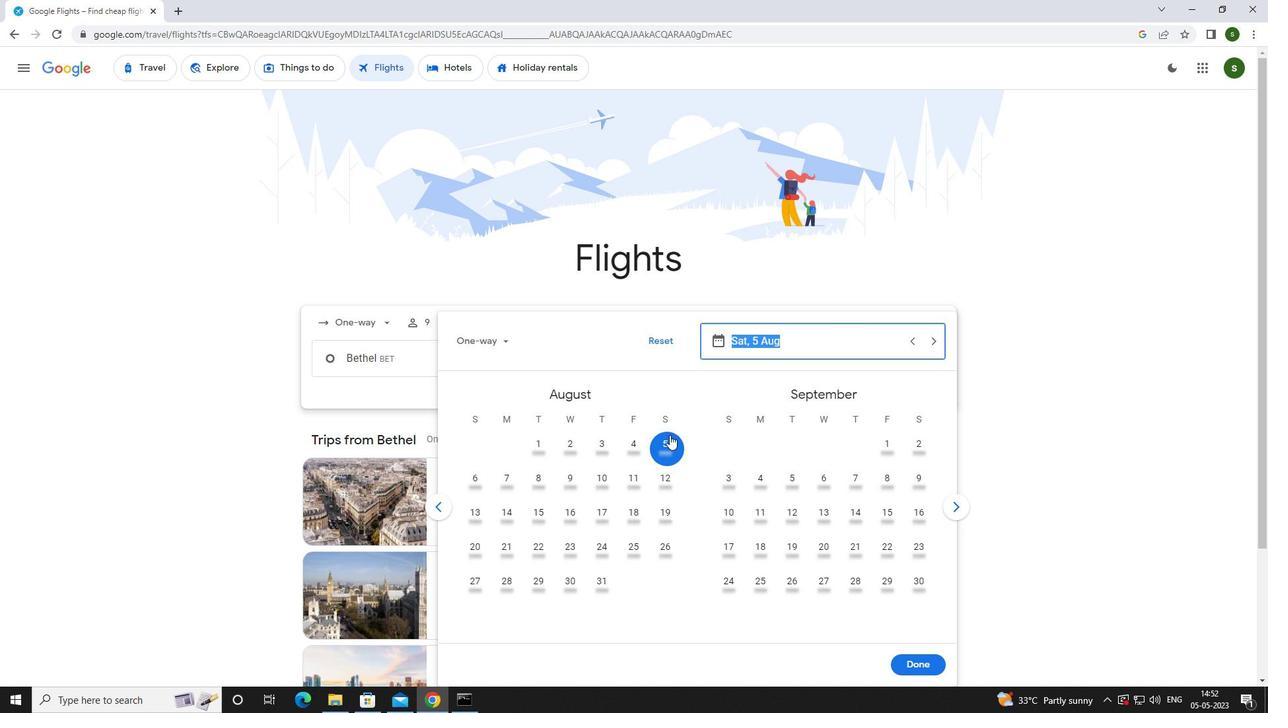 
Action: Mouse moved to (916, 665)
Screenshot: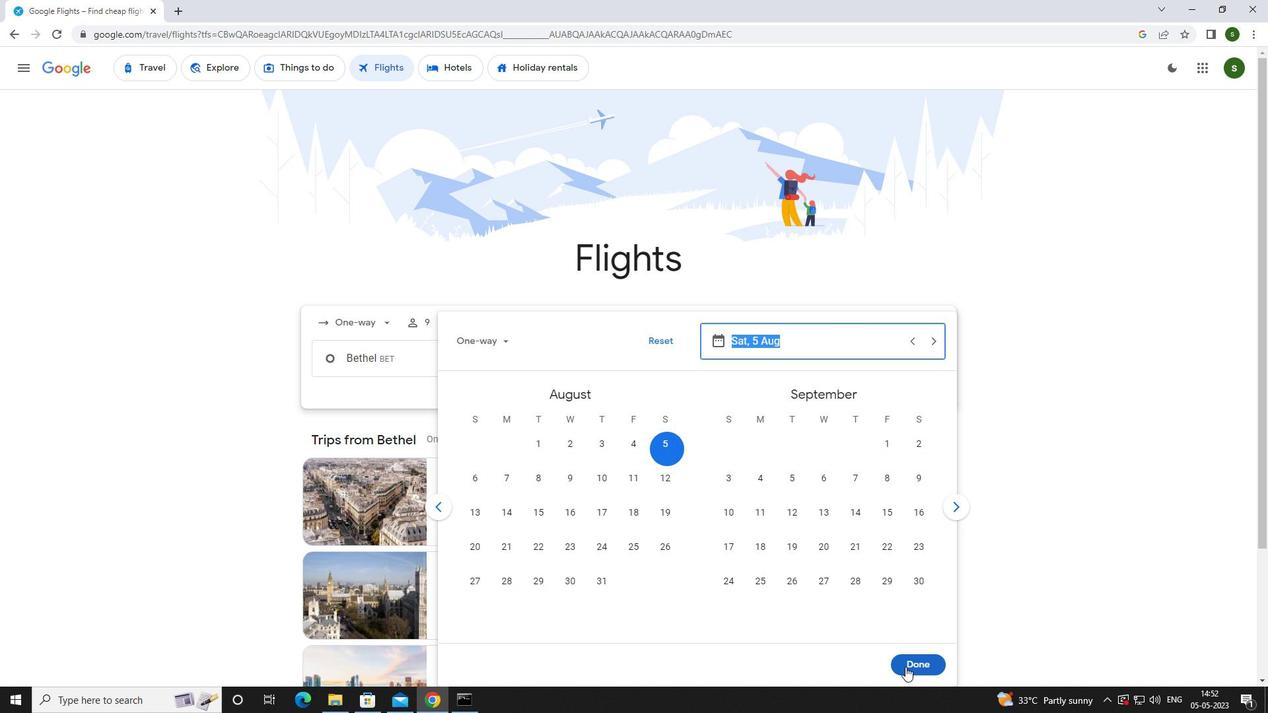 
Action: Mouse pressed left at (916, 665)
Screenshot: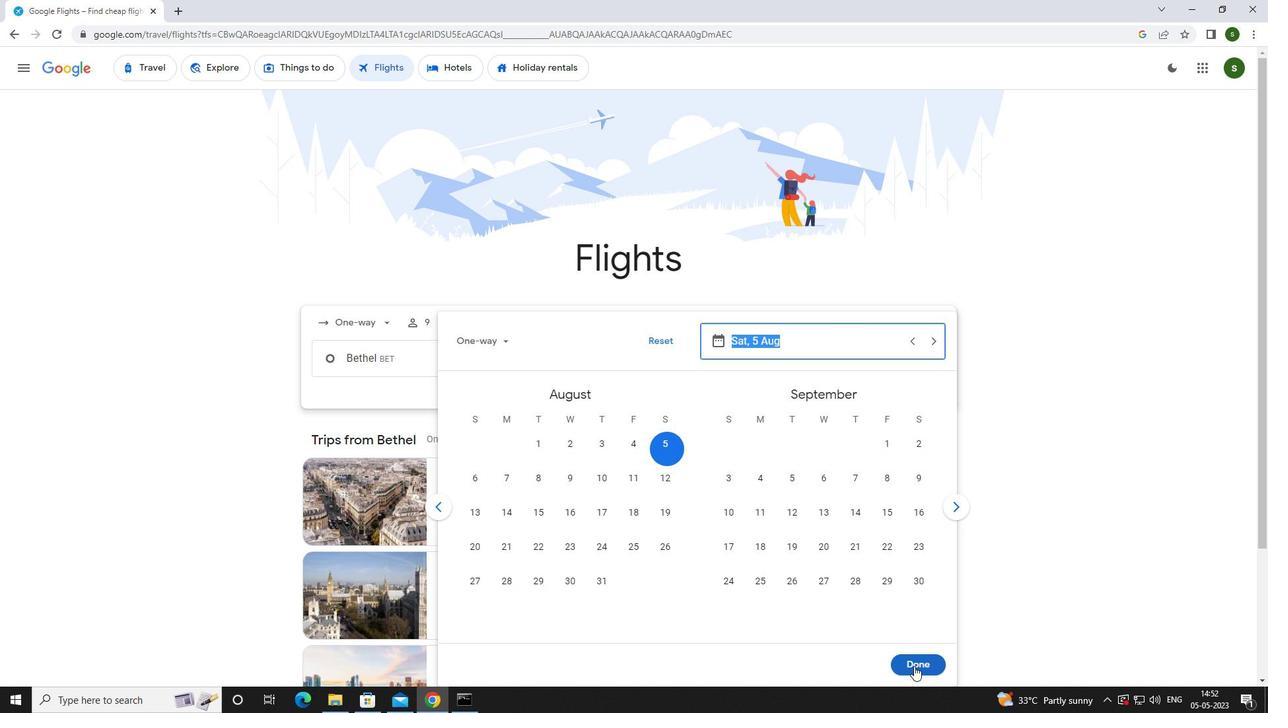 
Action: Mouse moved to (635, 411)
Screenshot: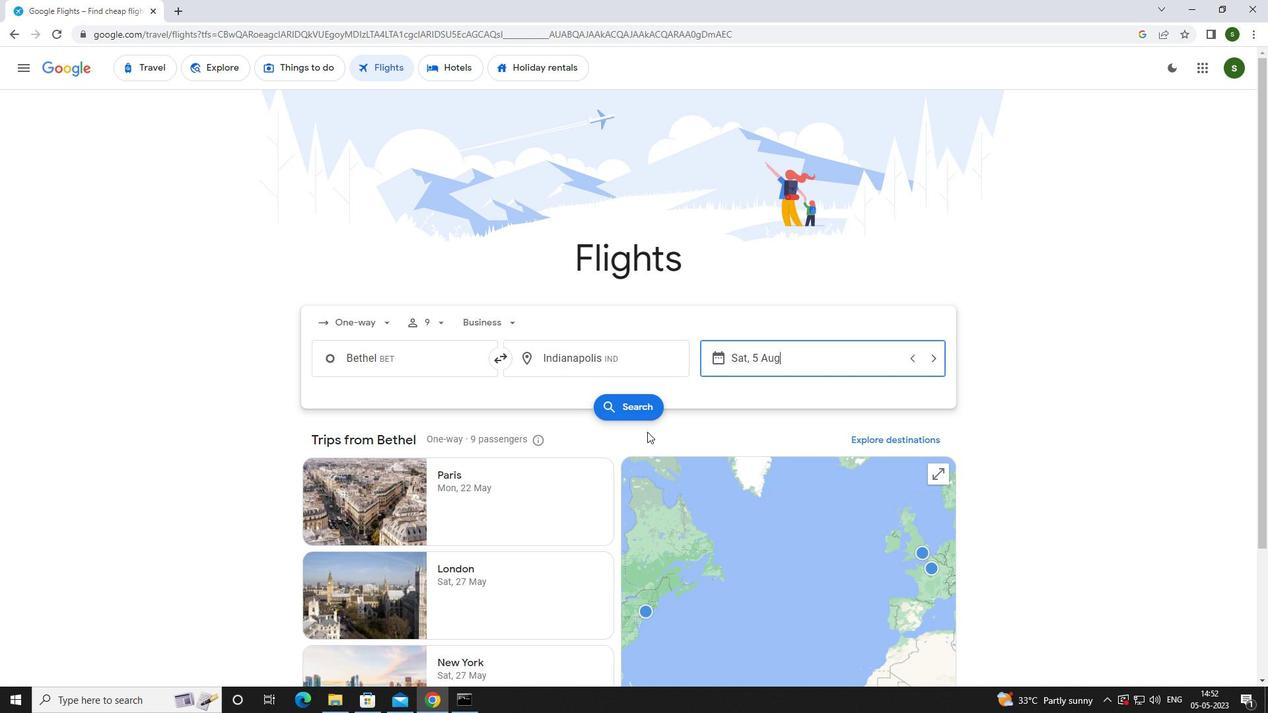 
Action: Mouse pressed left at (635, 411)
Screenshot: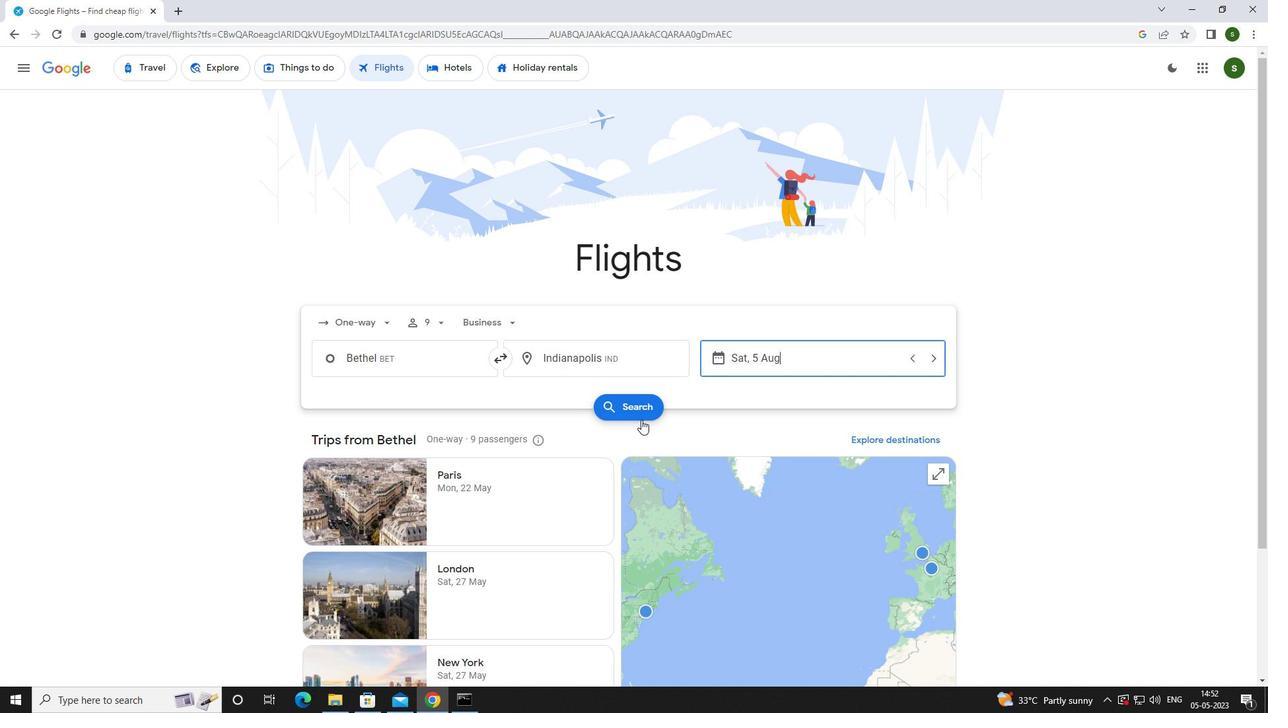 
Action: Mouse moved to (327, 182)
Screenshot: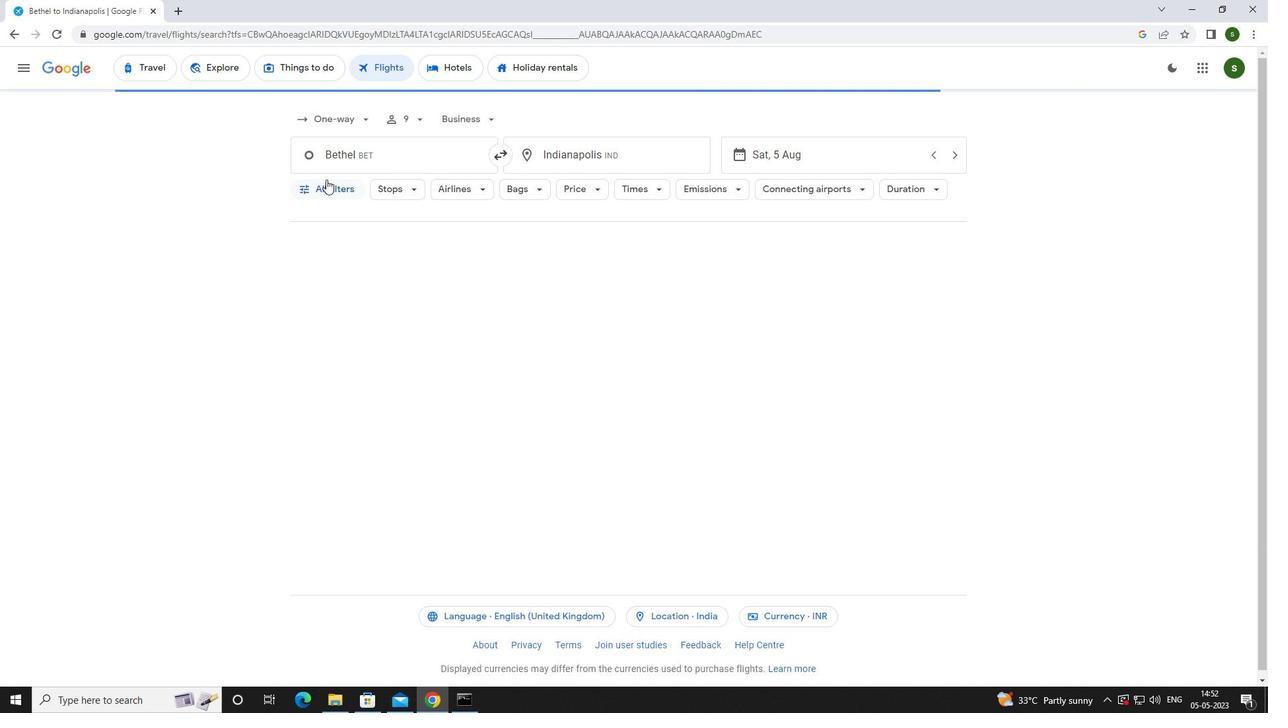 
Action: Mouse pressed left at (327, 182)
Screenshot: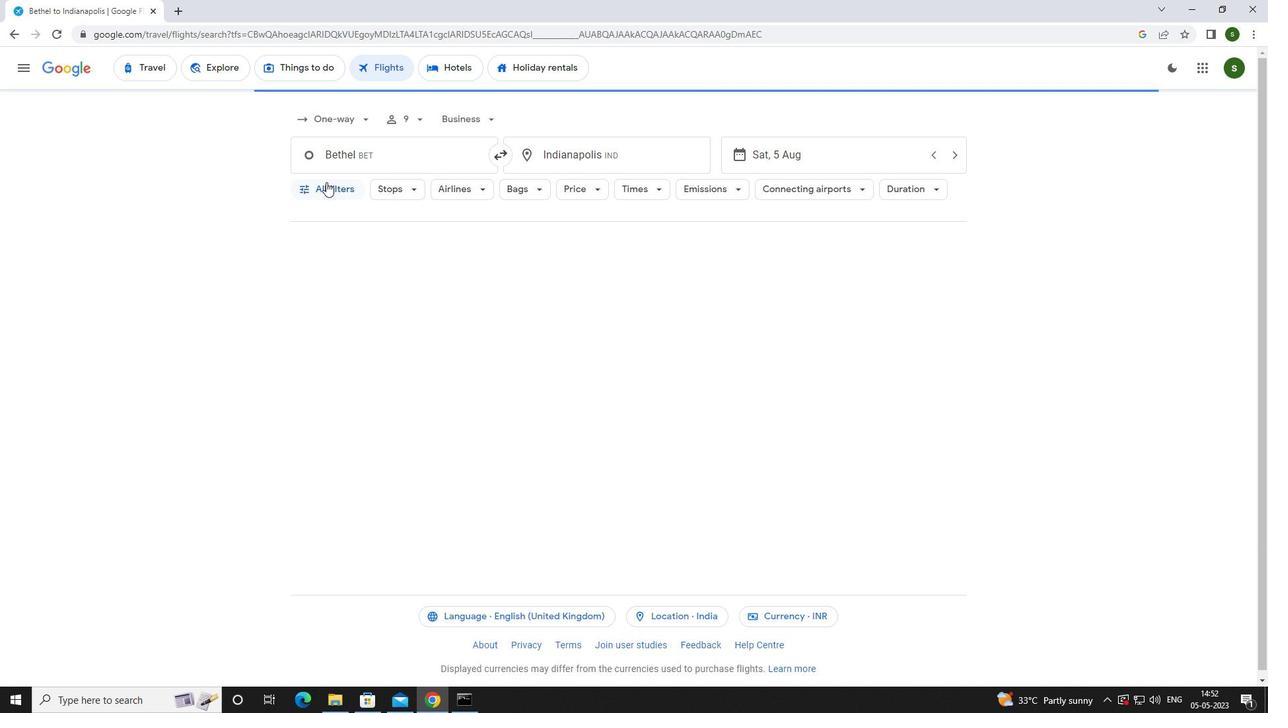 
Action: Mouse moved to (488, 465)
Screenshot: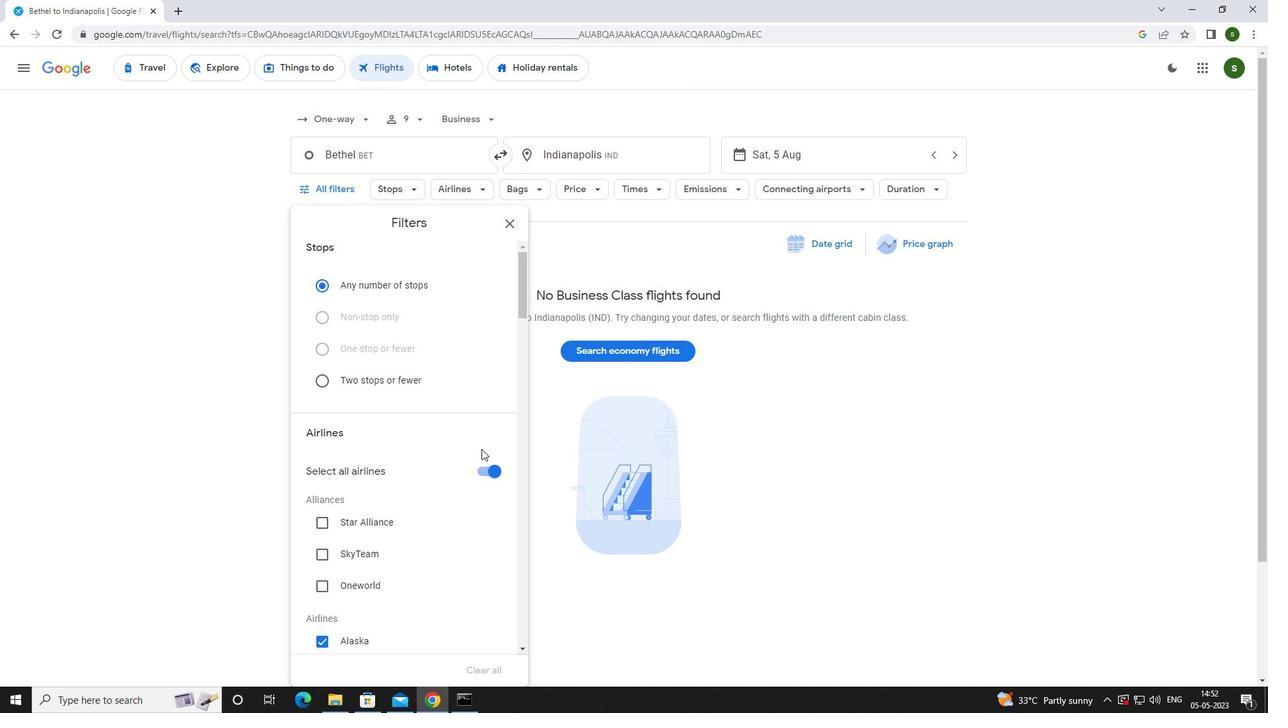 
Action: Mouse pressed left at (488, 465)
Screenshot: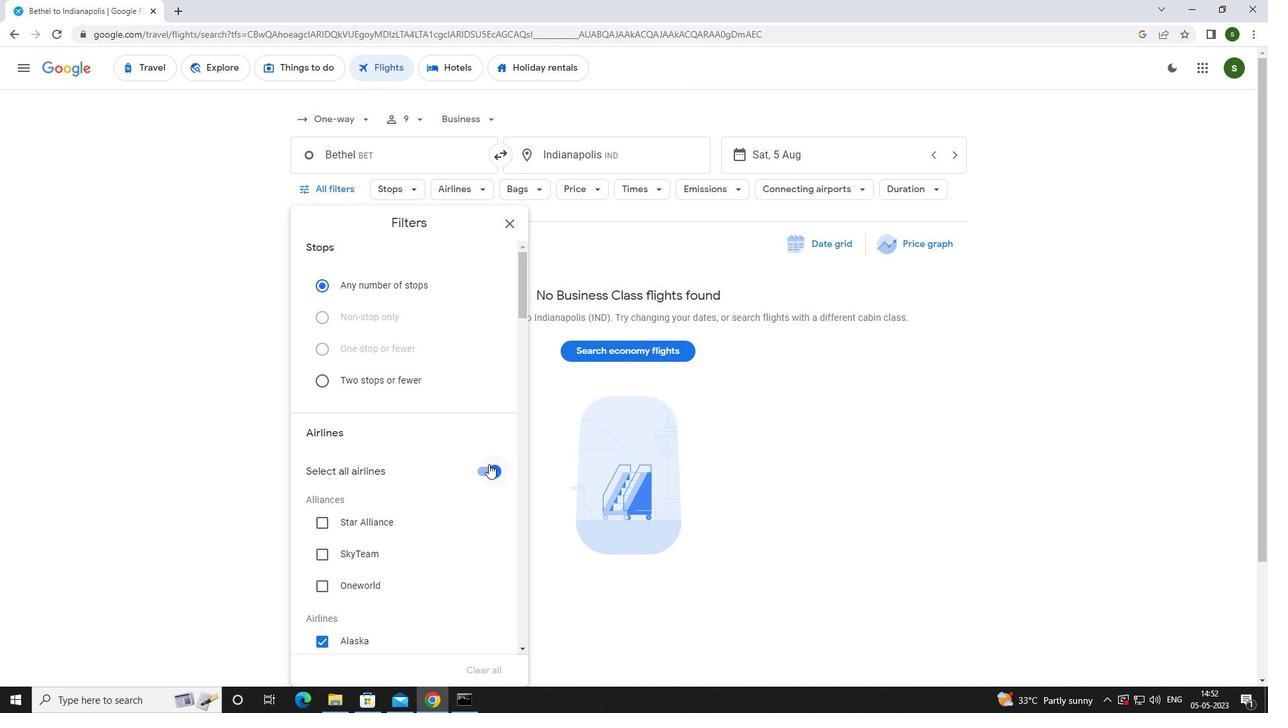 
Action: Mouse moved to (459, 425)
Screenshot: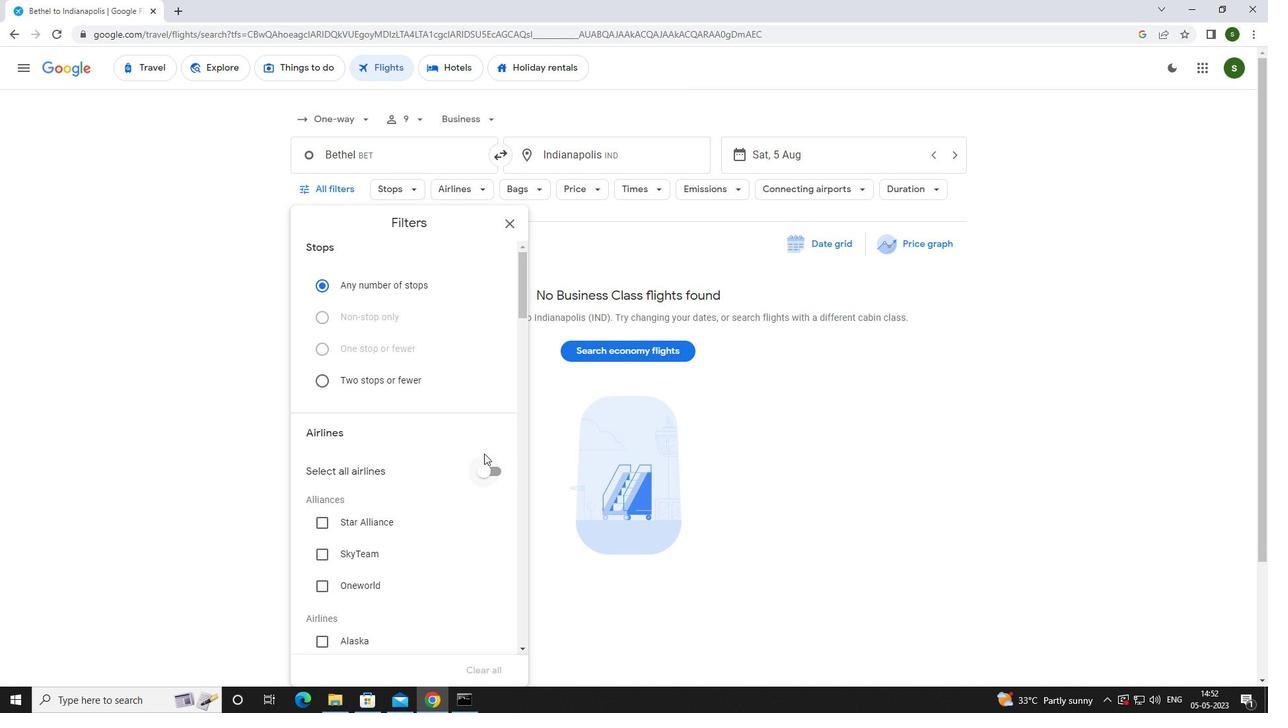 
Action: Mouse scrolled (459, 424) with delta (0, 0)
Screenshot: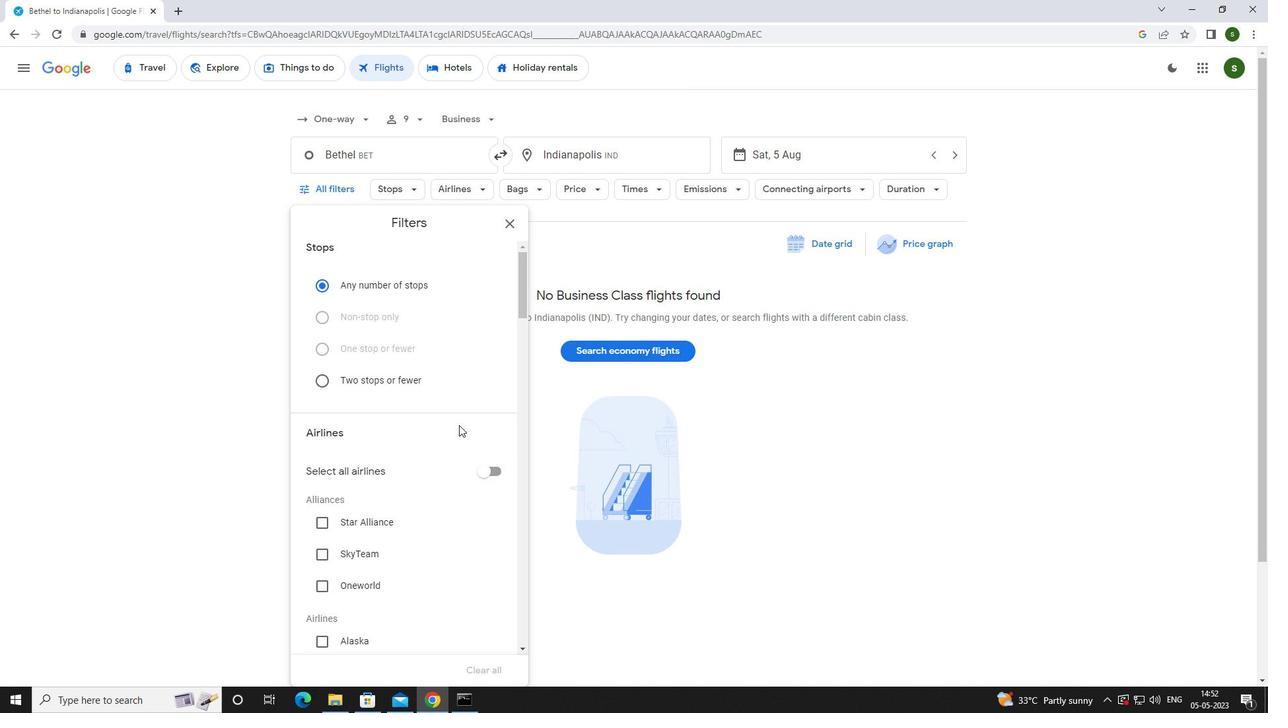 
Action: Mouse scrolled (459, 424) with delta (0, 0)
Screenshot: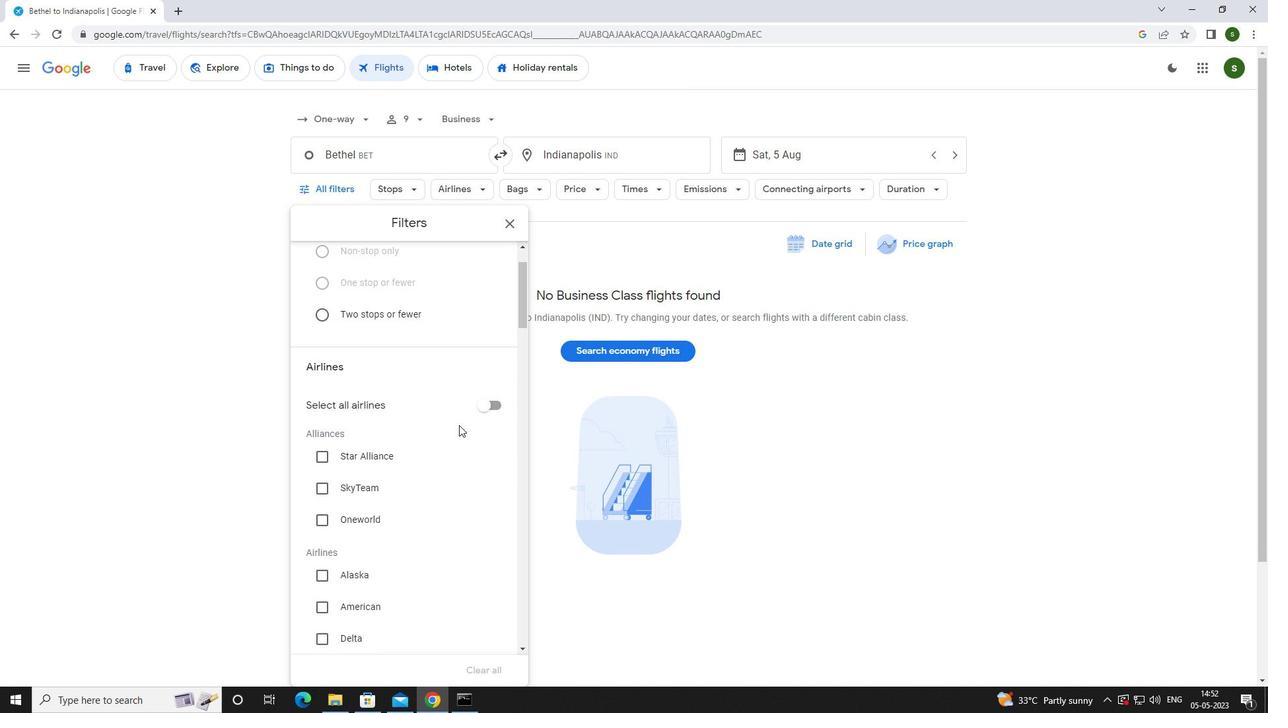 
Action: Mouse scrolled (459, 424) with delta (0, 0)
Screenshot: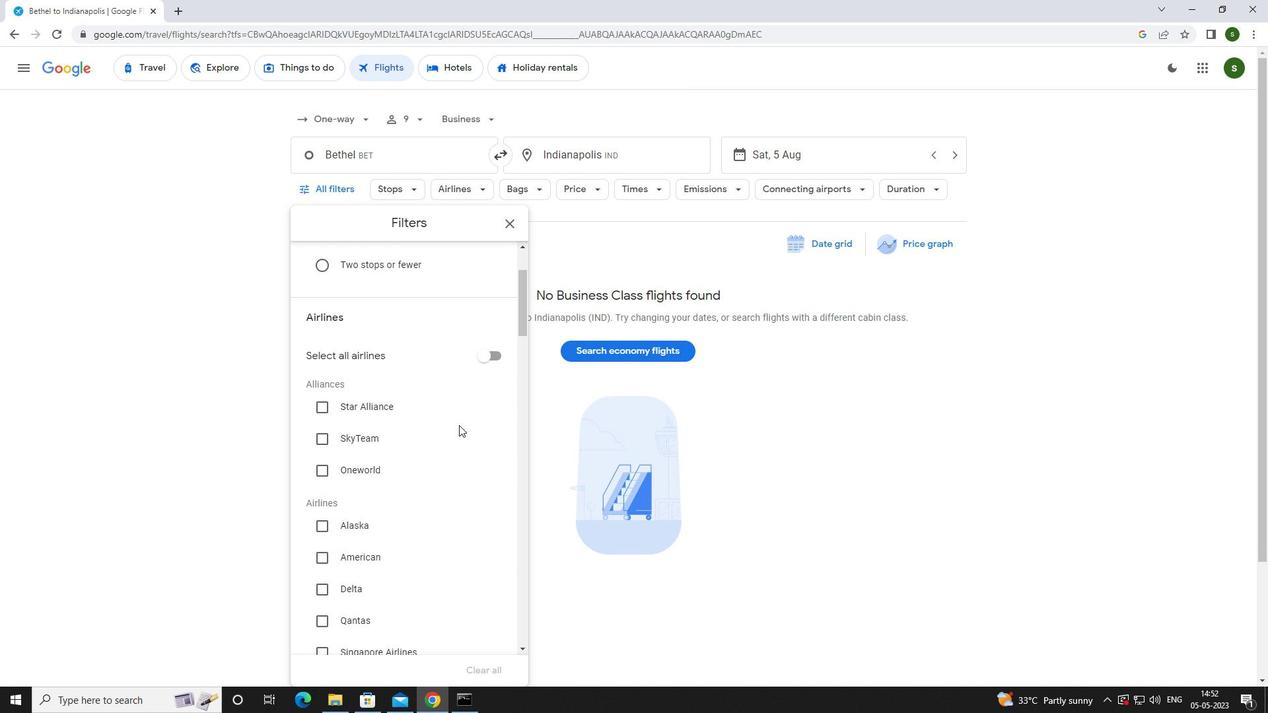 
Action: Mouse scrolled (459, 424) with delta (0, 0)
Screenshot: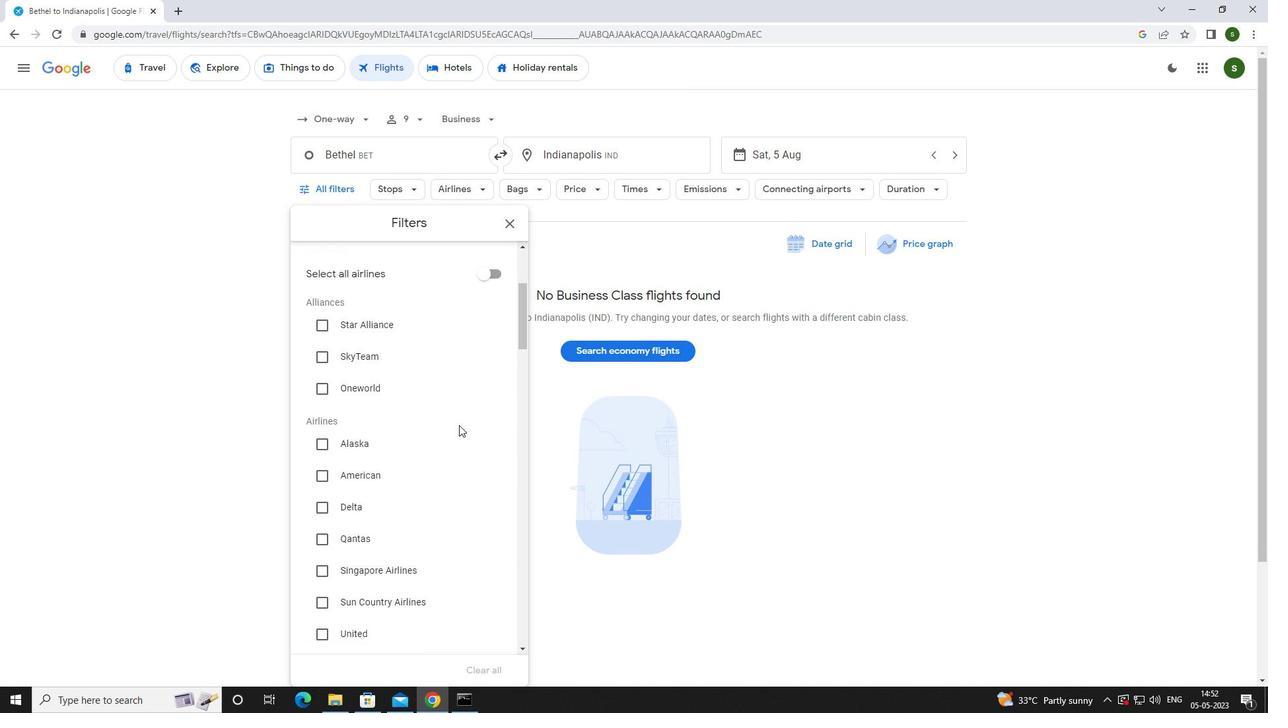 
Action: Mouse scrolled (459, 424) with delta (0, 0)
Screenshot: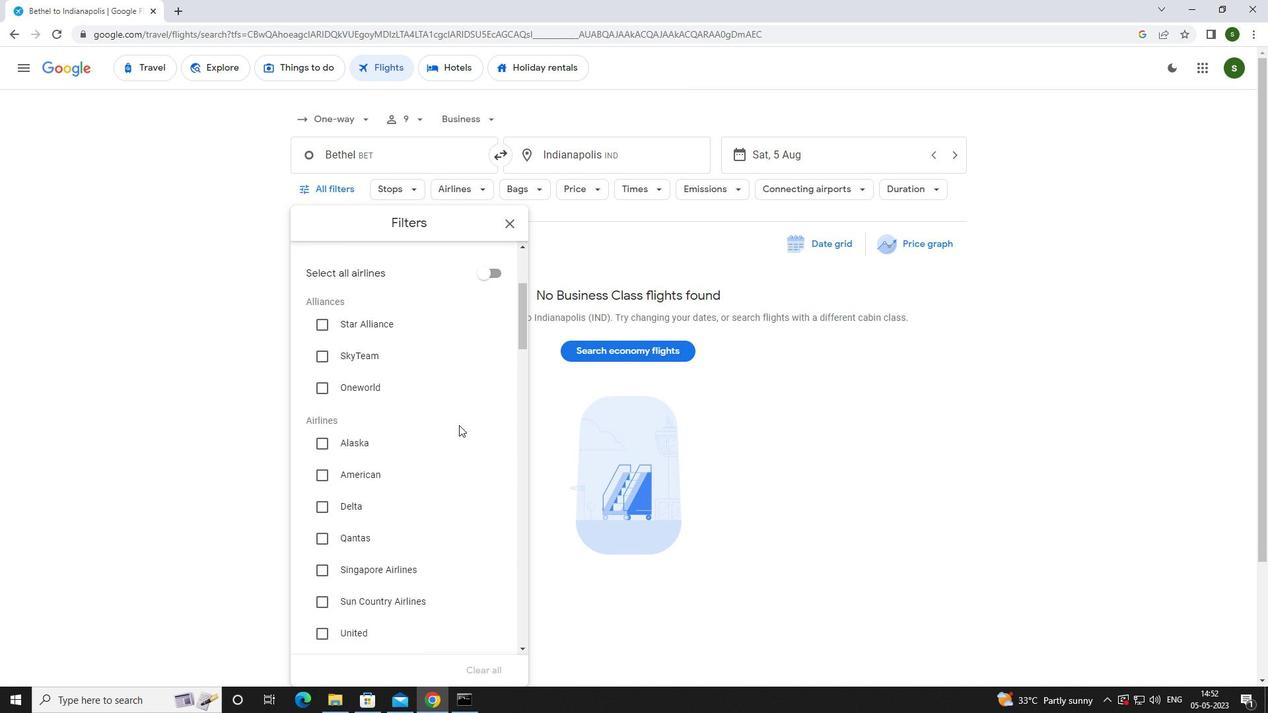 
Action: Mouse moved to (400, 439)
Screenshot: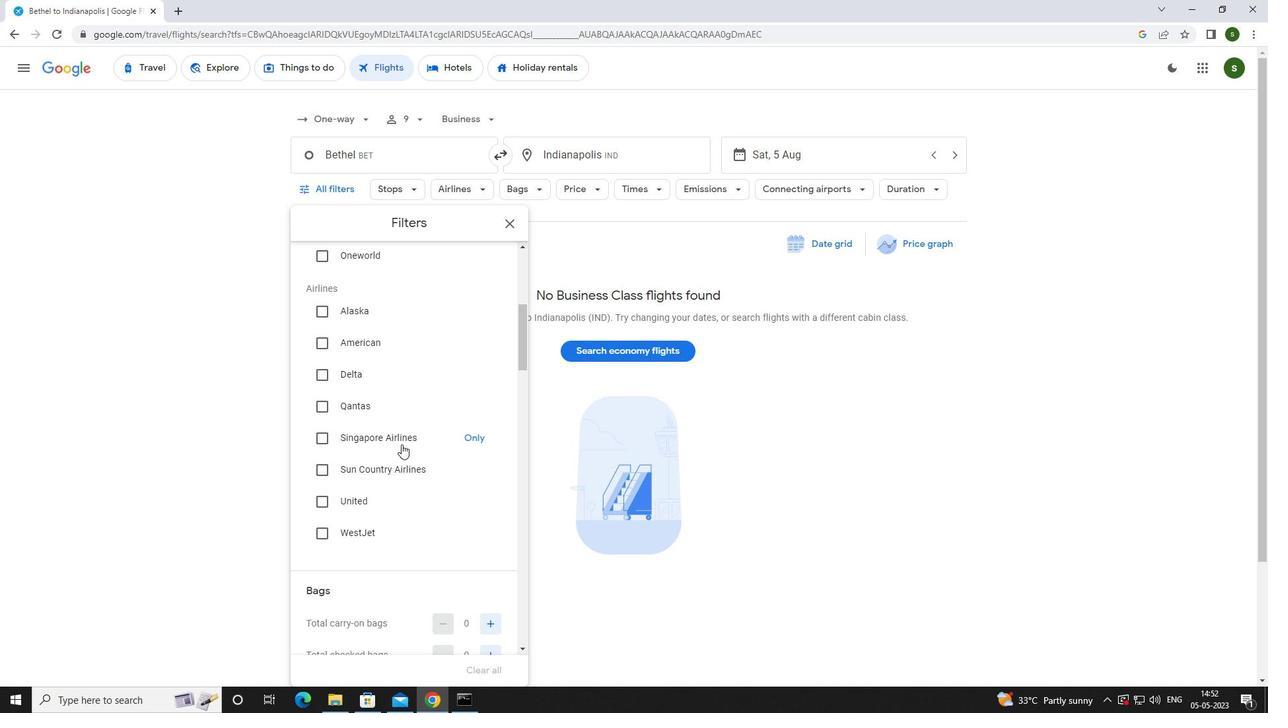 
Action: Mouse pressed left at (400, 439)
Screenshot: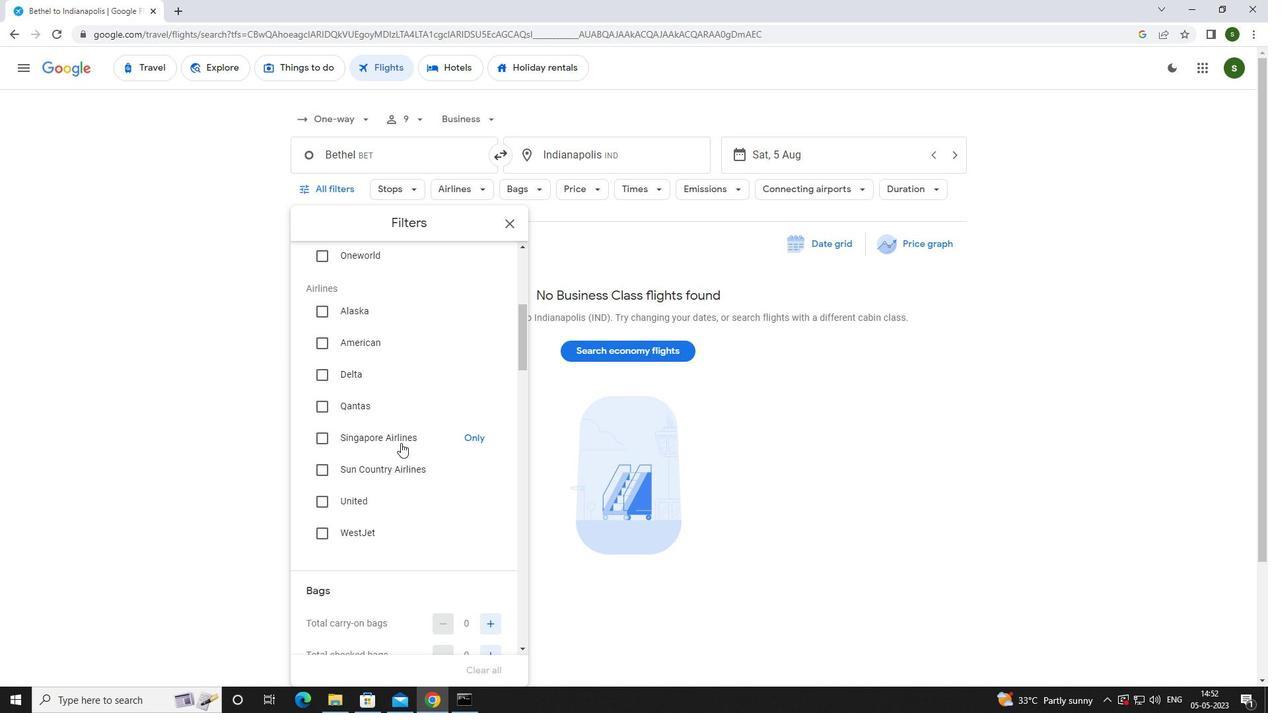 
Action: Mouse scrolled (400, 438) with delta (0, 0)
Screenshot: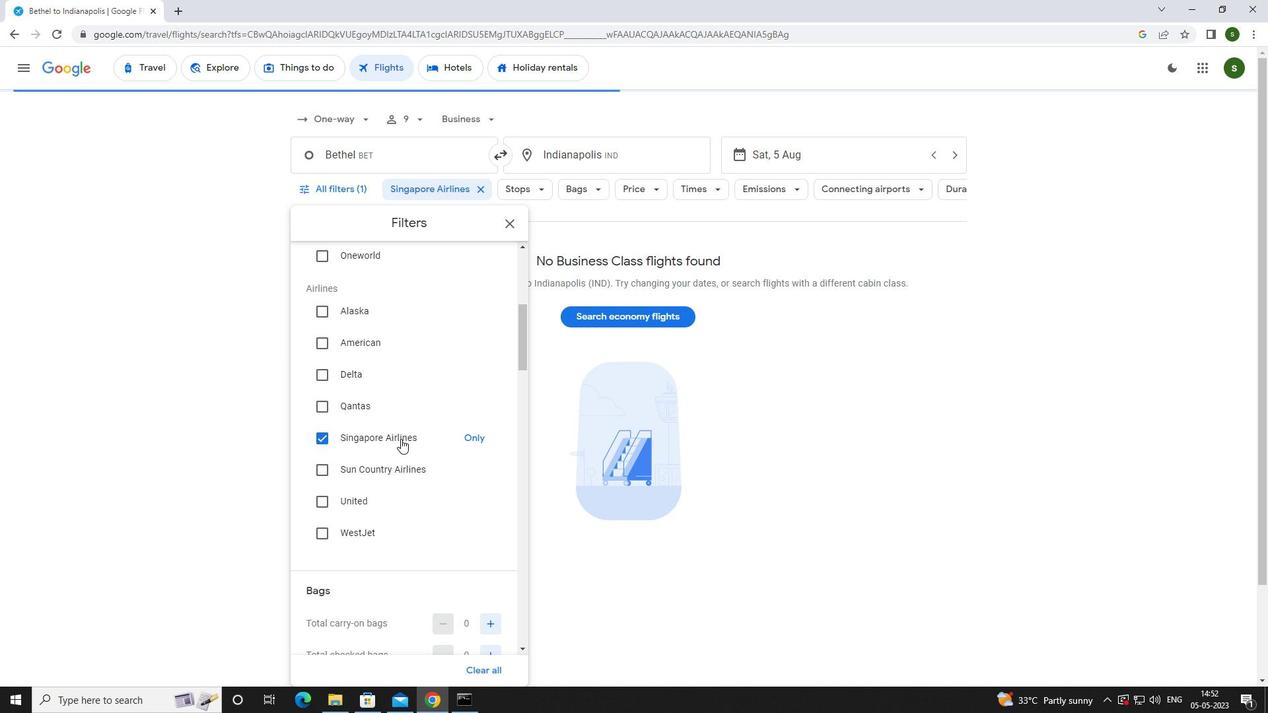
Action: Mouse scrolled (400, 438) with delta (0, 0)
Screenshot: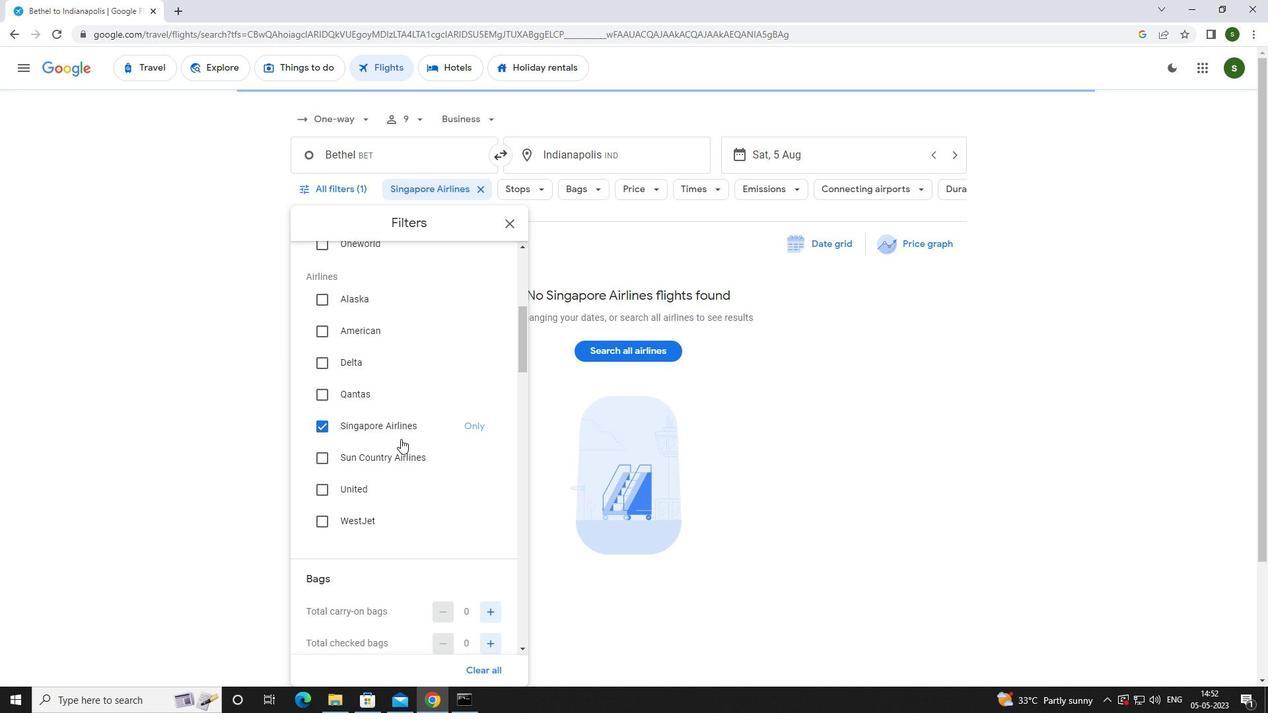 
Action: Mouse moved to (488, 494)
Screenshot: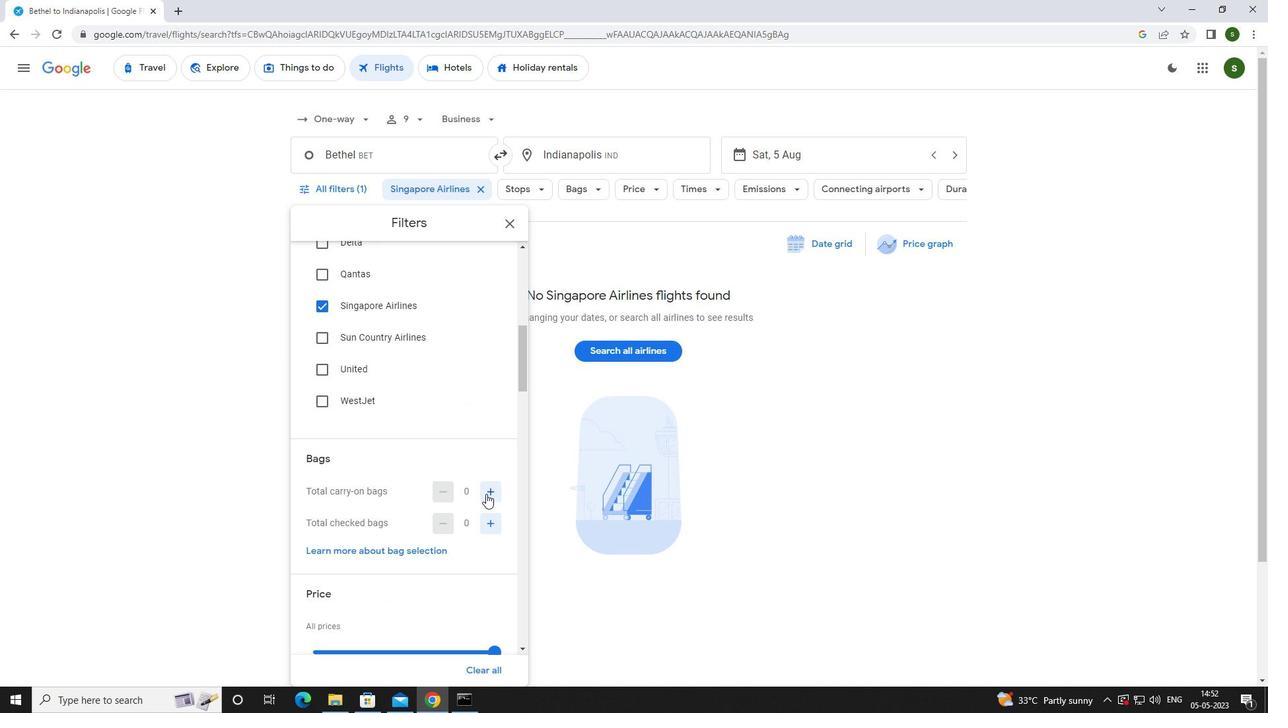 
Action: Mouse pressed left at (488, 494)
Screenshot: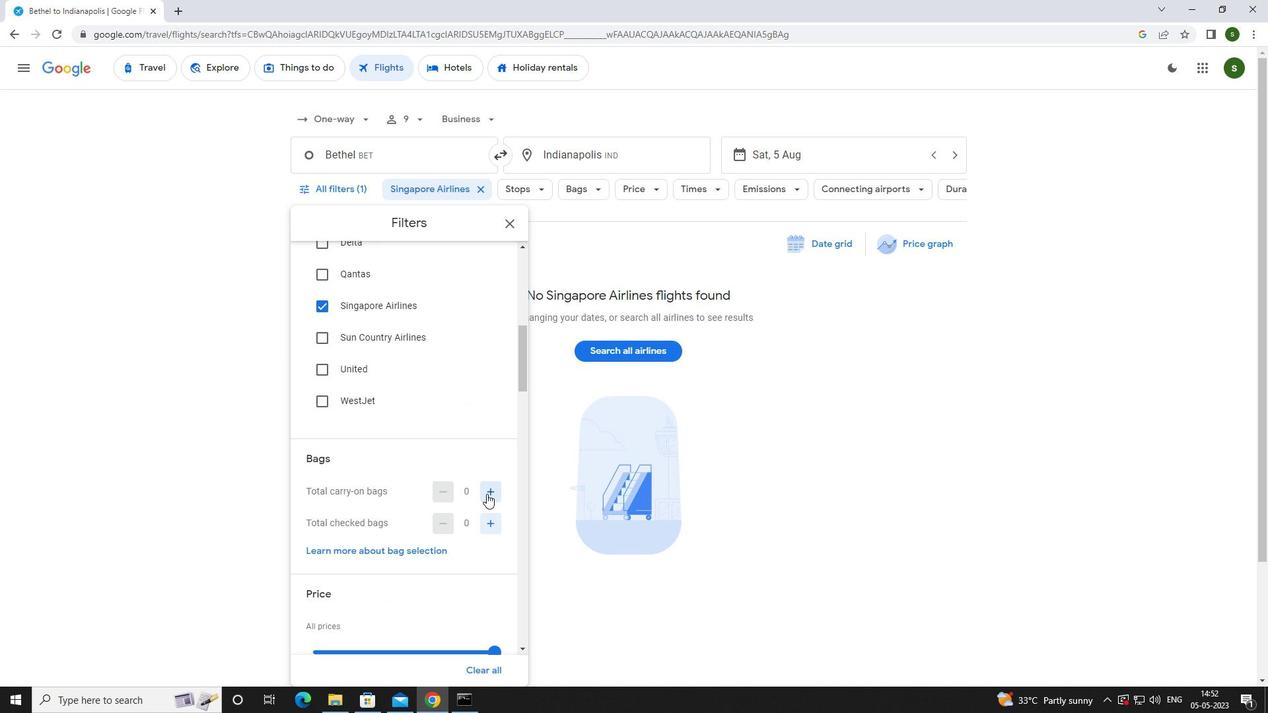 
Action: Mouse pressed left at (488, 494)
Screenshot: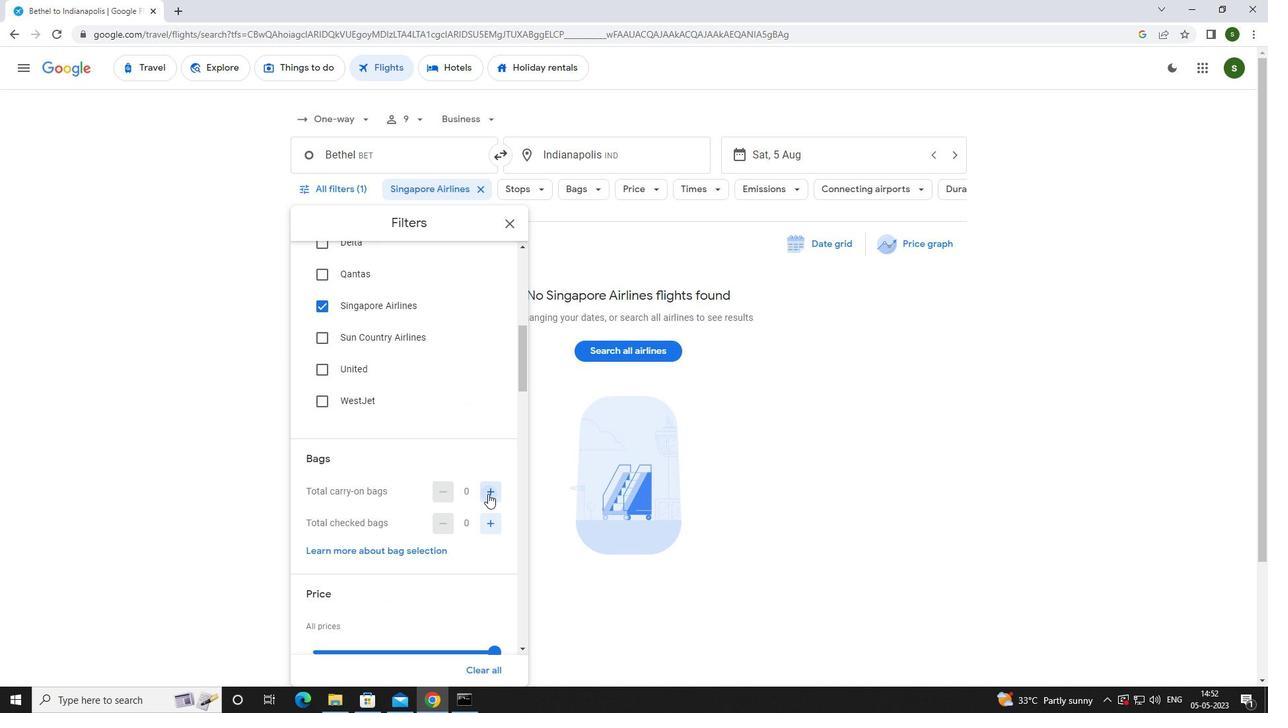 
Action: Mouse scrolled (488, 493) with delta (0, 0)
Screenshot: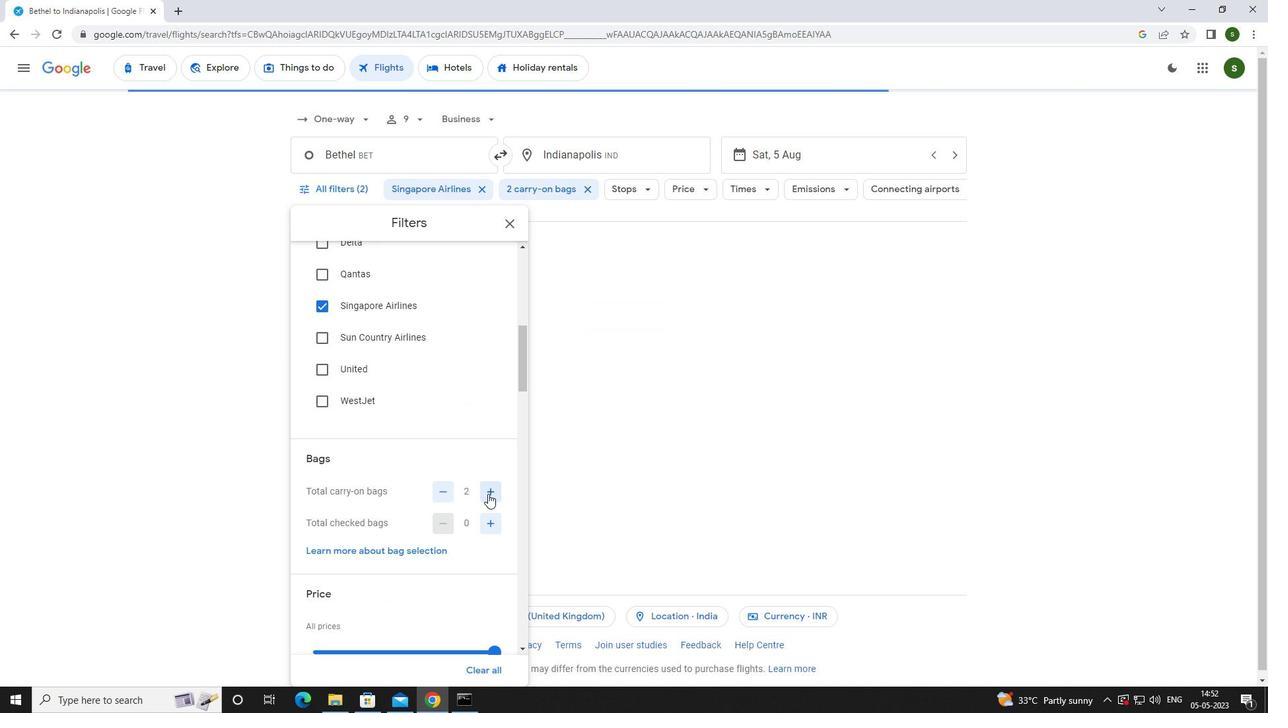 
Action: Mouse scrolled (488, 493) with delta (0, 0)
Screenshot: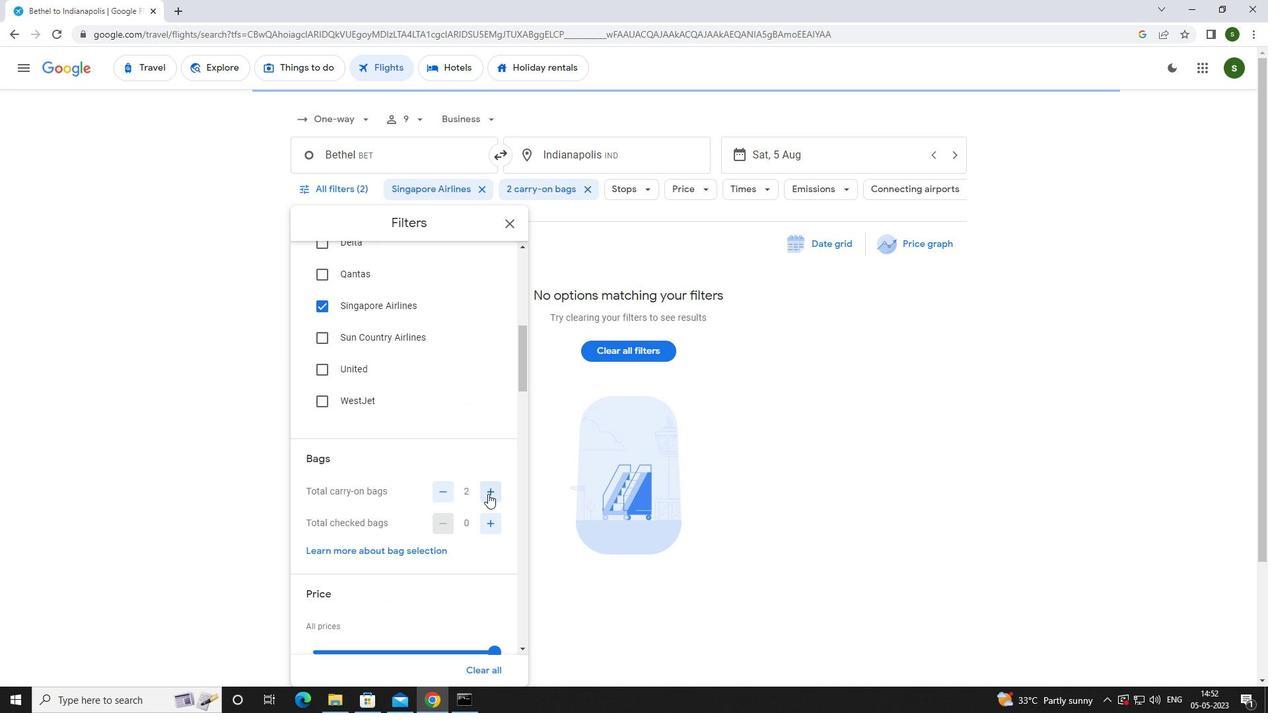 
Action: Mouse moved to (492, 521)
Screenshot: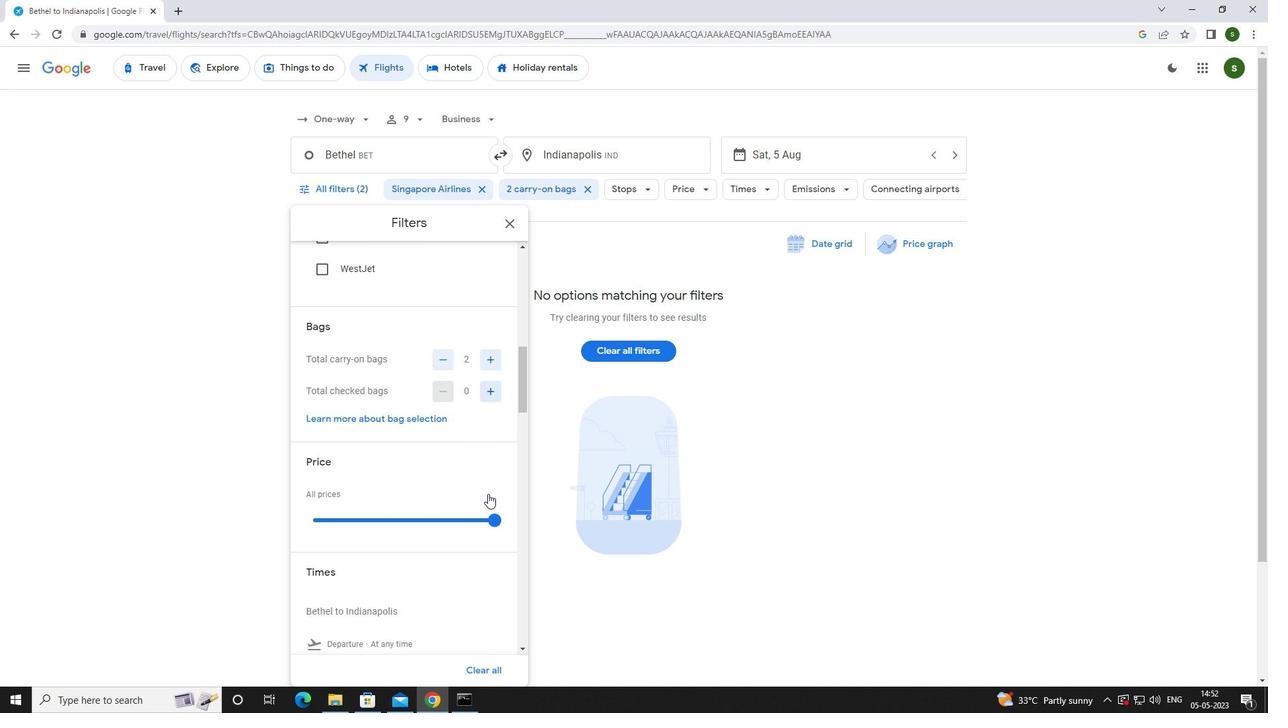 
Action: Mouse pressed left at (492, 521)
Screenshot: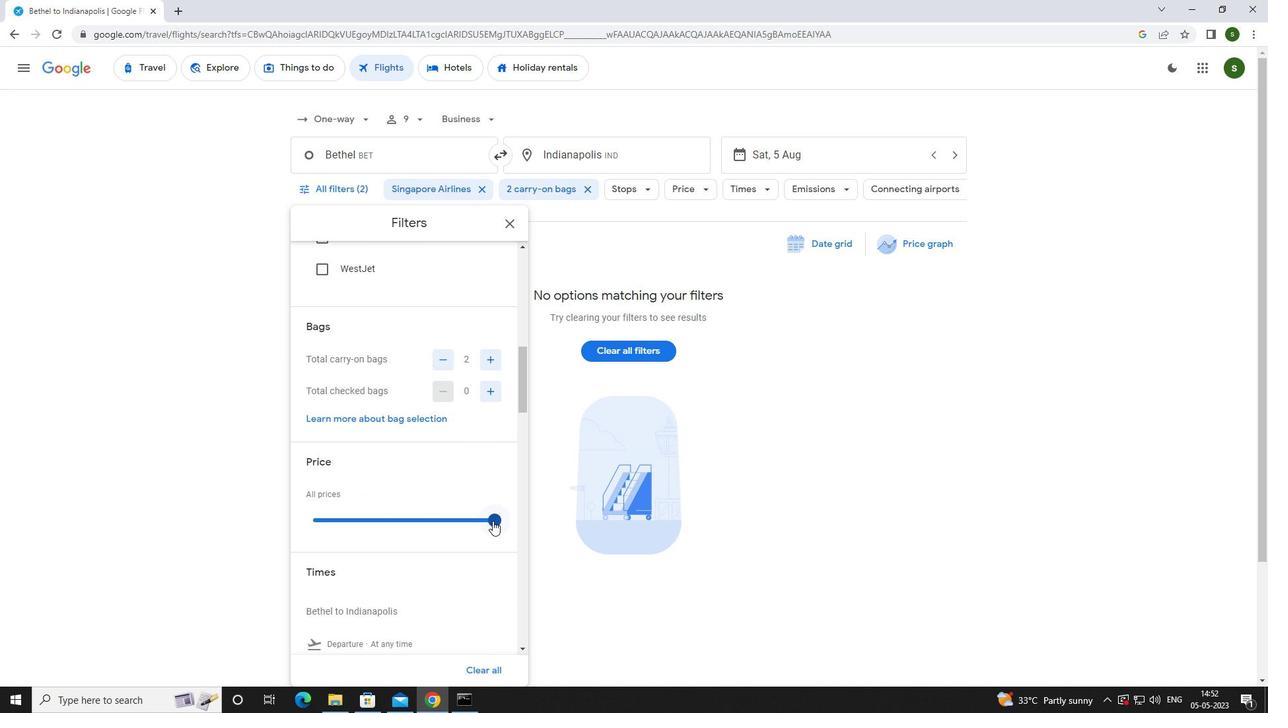 
Action: Mouse scrolled (492, 520) with delta (0, 0)
Screenshot: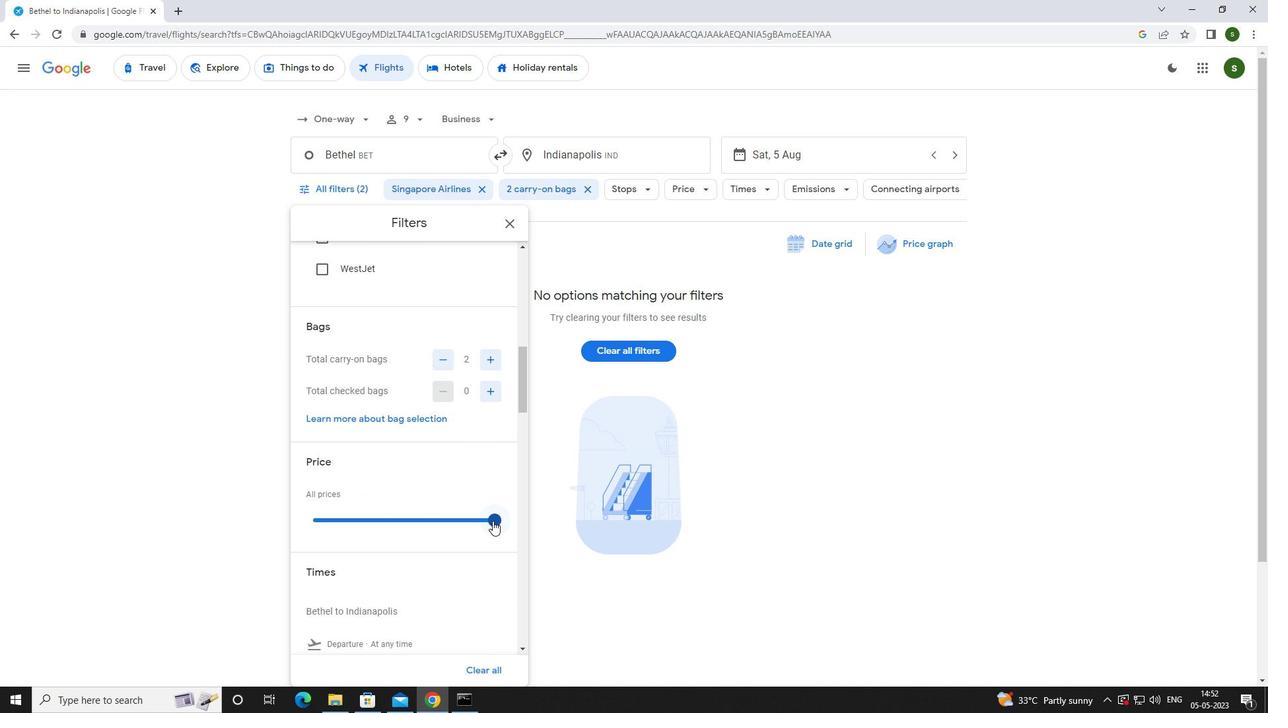
Action: Mouse scrolled (492, 520) with delta (0, 0)
Screenshot: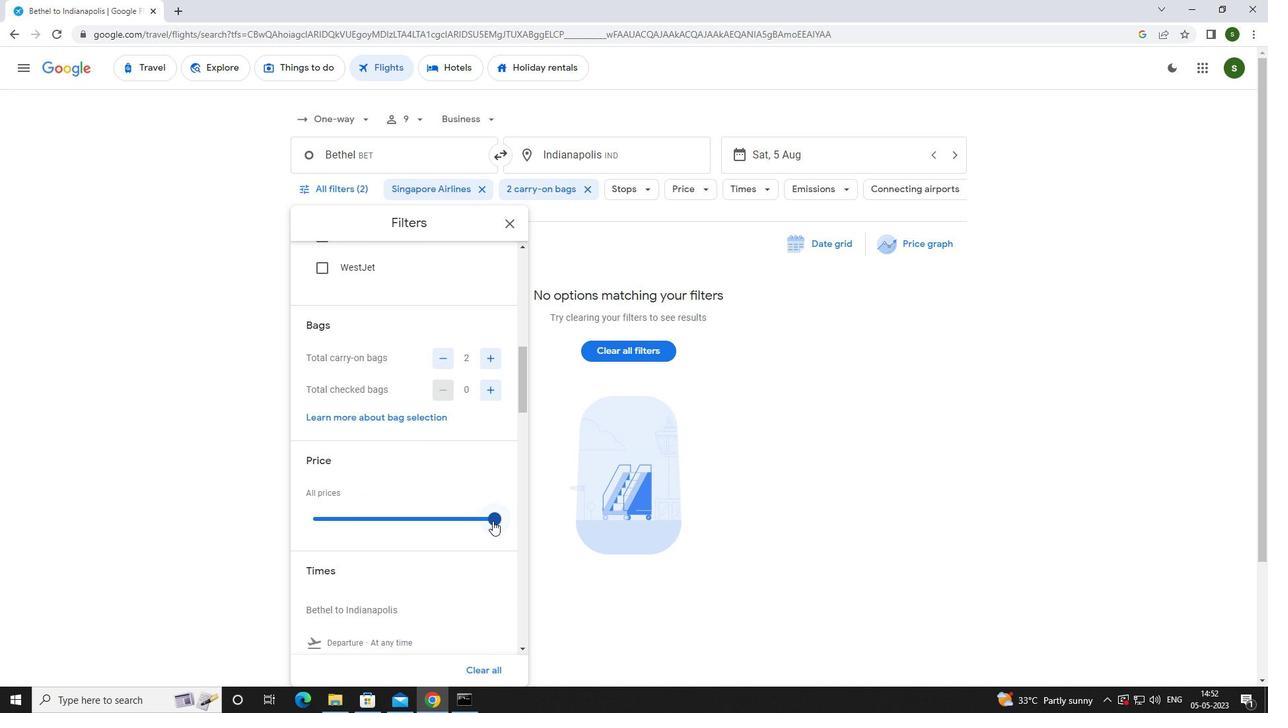 
Action: Mouse moved to (315, 537)
Screenshot: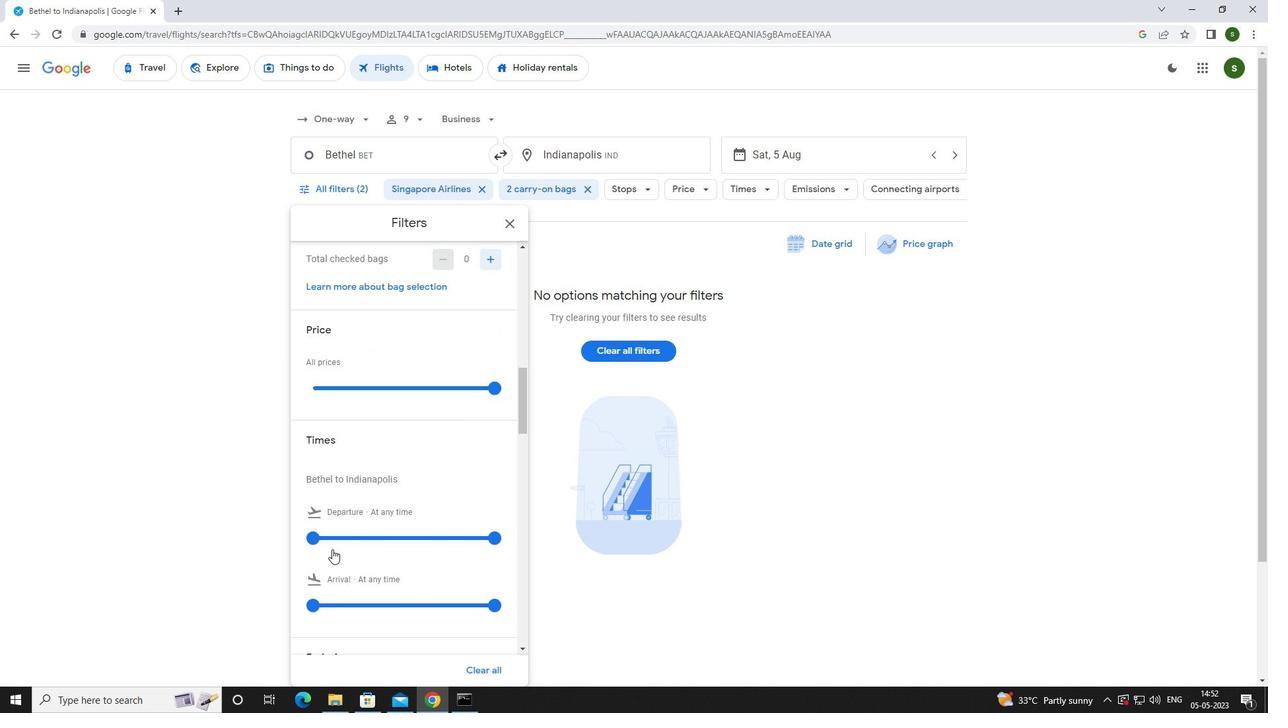 
Action: Mouse pressed left at (315, 537)
Screenshot: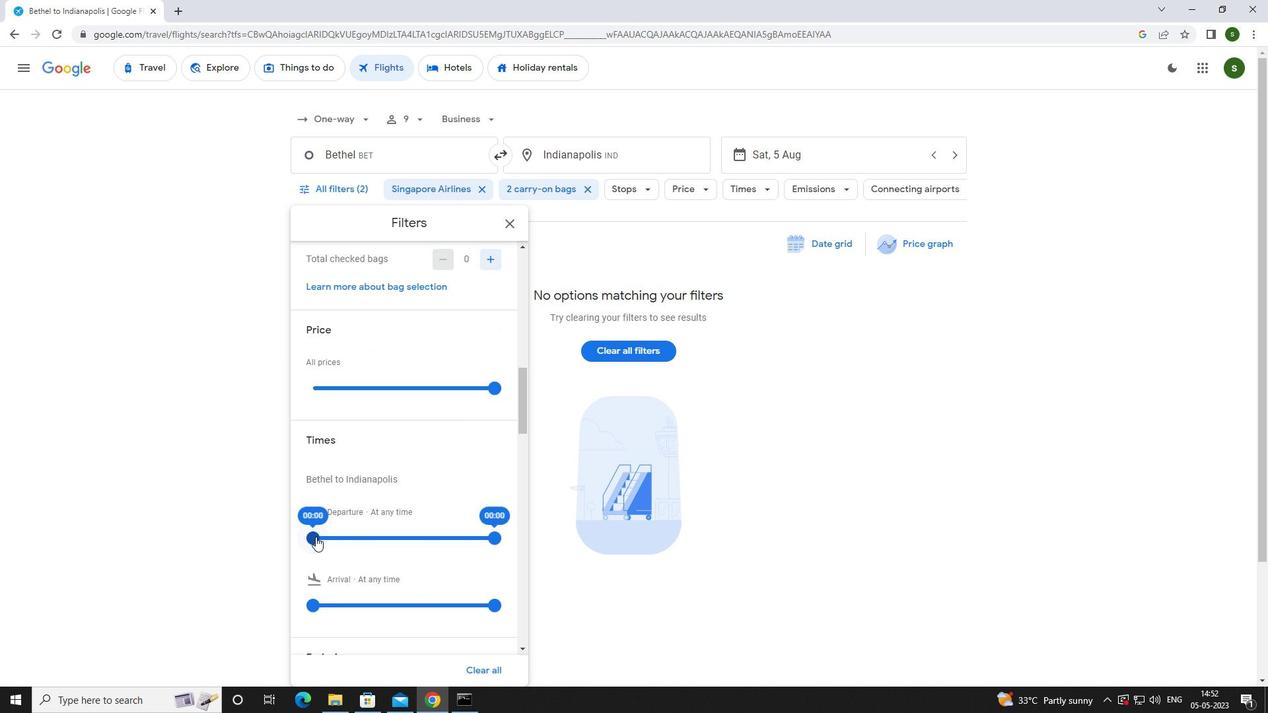 
Action: Mouse moved to (609, 601)
Screenshot: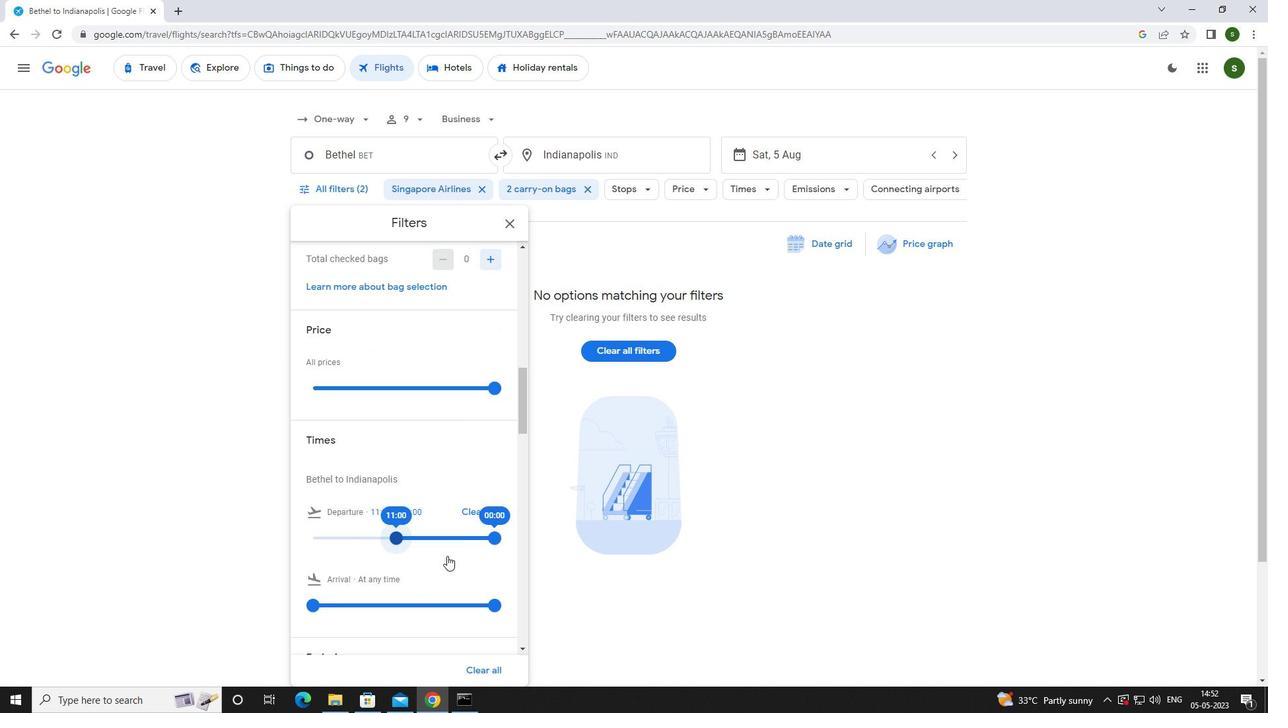 
Action: Mouse pressed left at (609, 601)
Screenshot: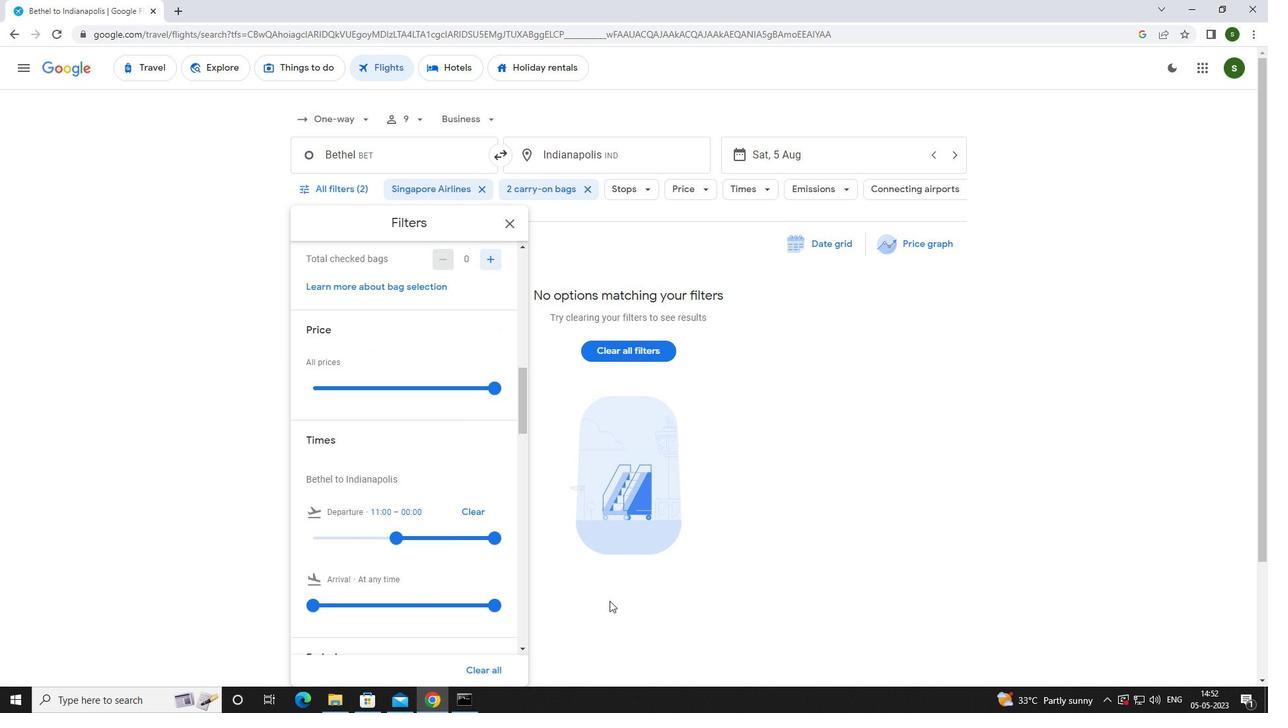 
